 Task: Open Card Sales Funnel Analysis in Board Brand Guidelines to Workspace Email Automation and add a team member Softage.1@softage.net, a label Green, a checklist Retirement Planning, an attachment from Trello, a color Green and finally, add a card description 'Plan and execute company team-building exercise' and a comment 'We should approach this task with a sense of empathy, putting ourselves in the shoes of our stakeholders to understand their perspectives.'. Add a start date 'Jan 01, 1900' with a due date 'Jan 08, 1900'
Action: Mouse moved to (246, 163)
Screenshot: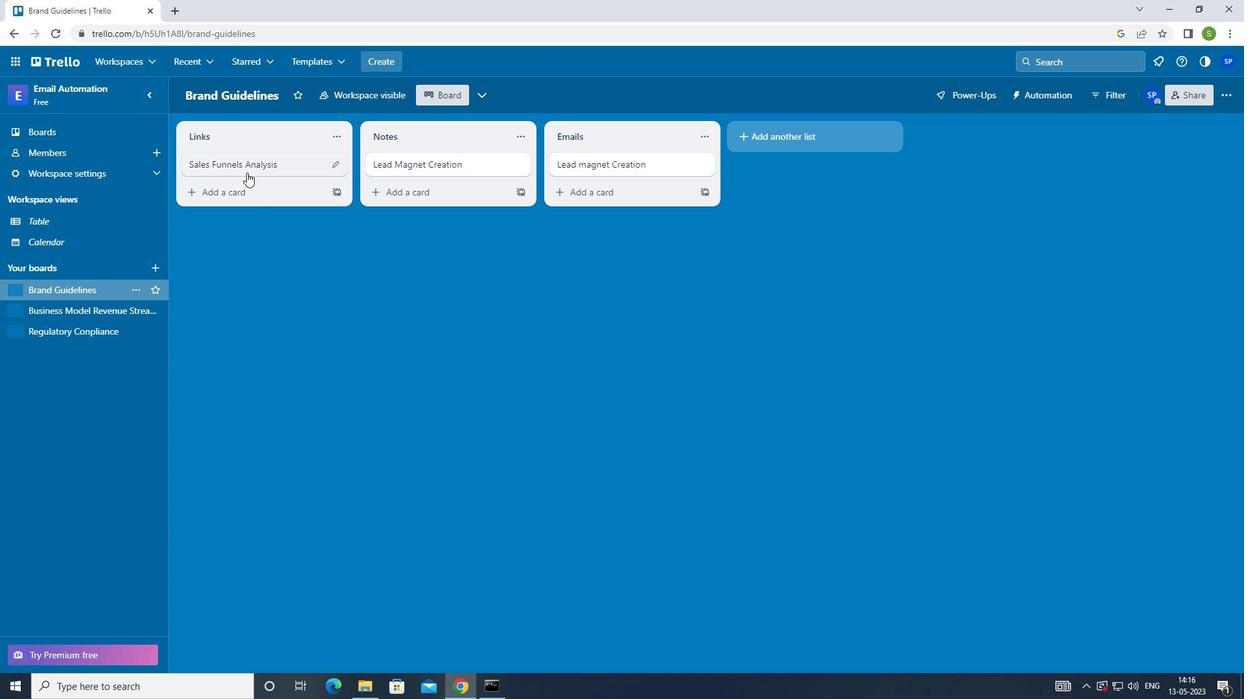 
Action: Mouse pressed left at (246, 163)
Screenshot: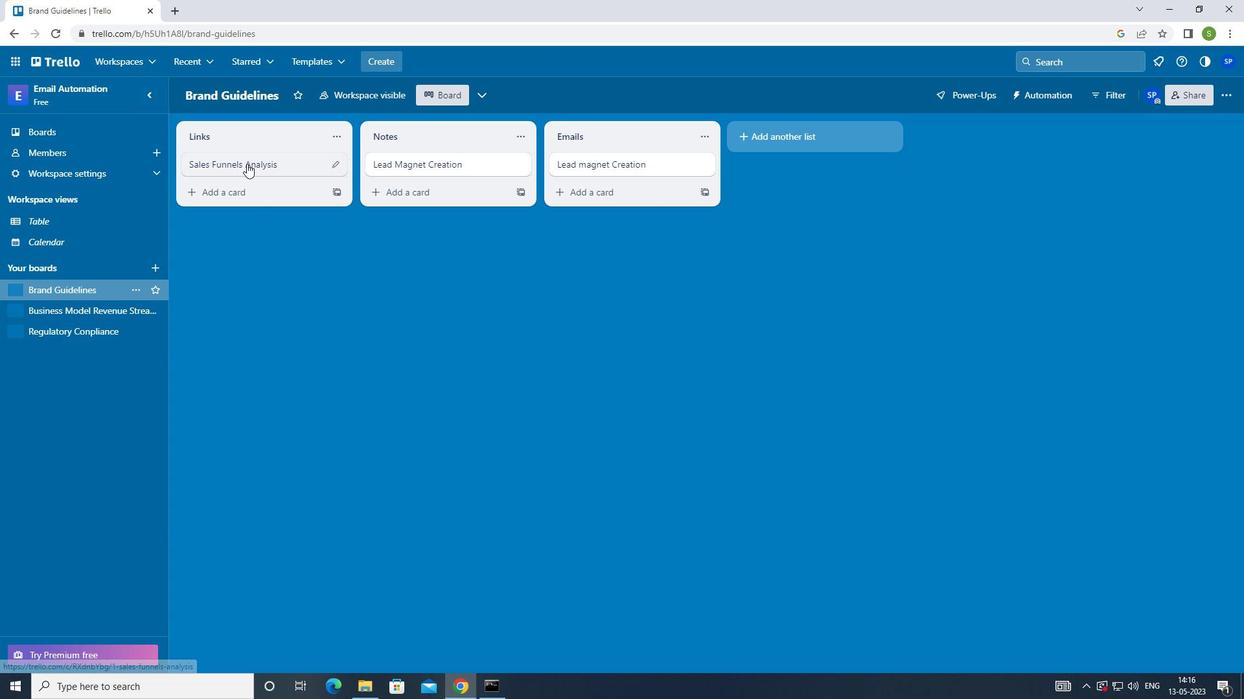 
Action: Mouse moved to (782, 165)
Screenshot: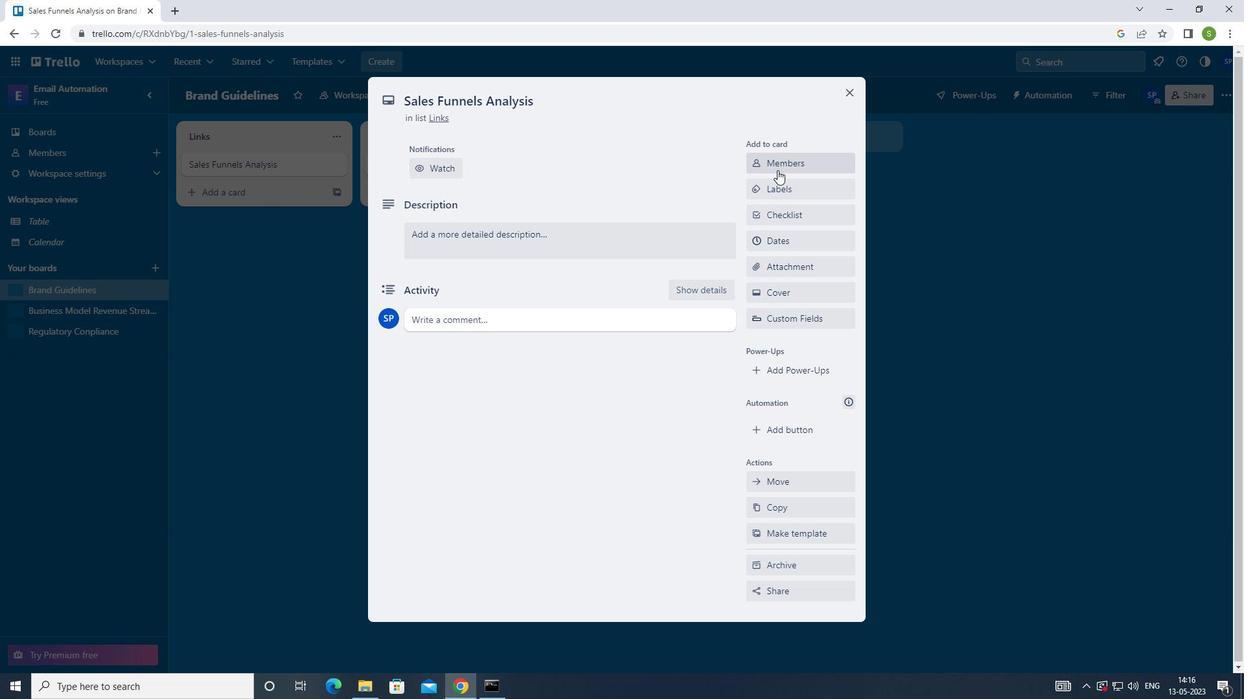 
Action: Mouse pressed left at (782, 165)
Screenshot: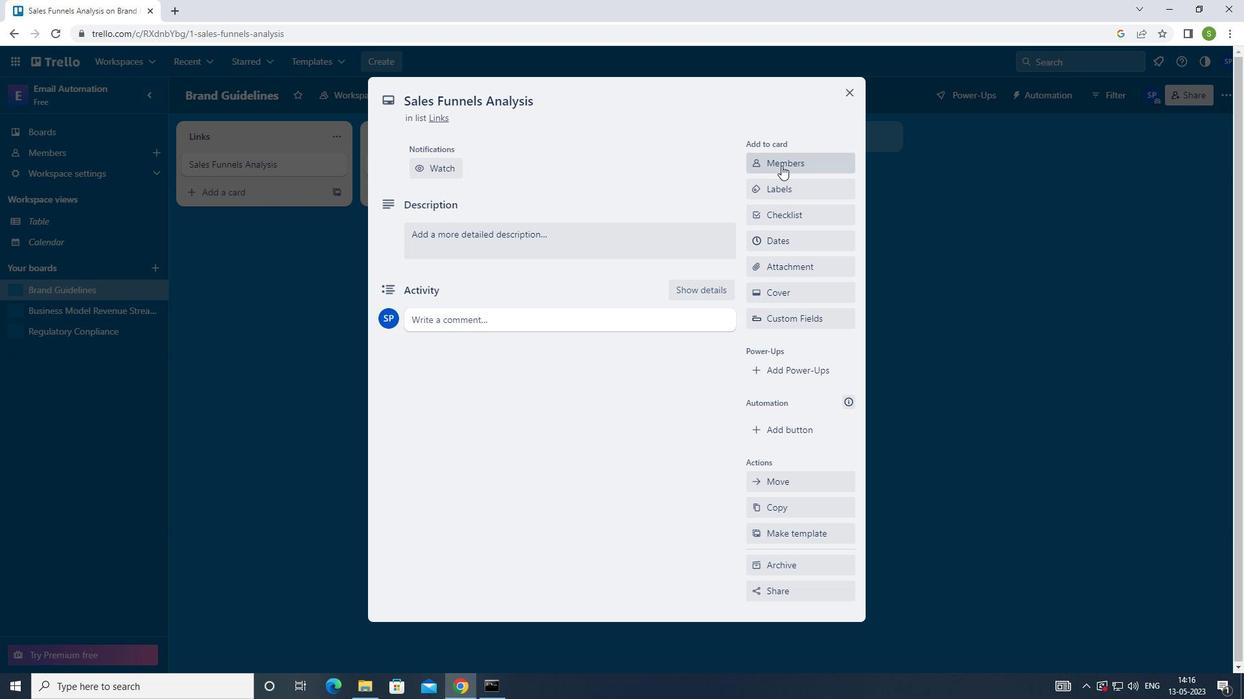 
Action: Mouse moved to (679, 230)
Screenshot: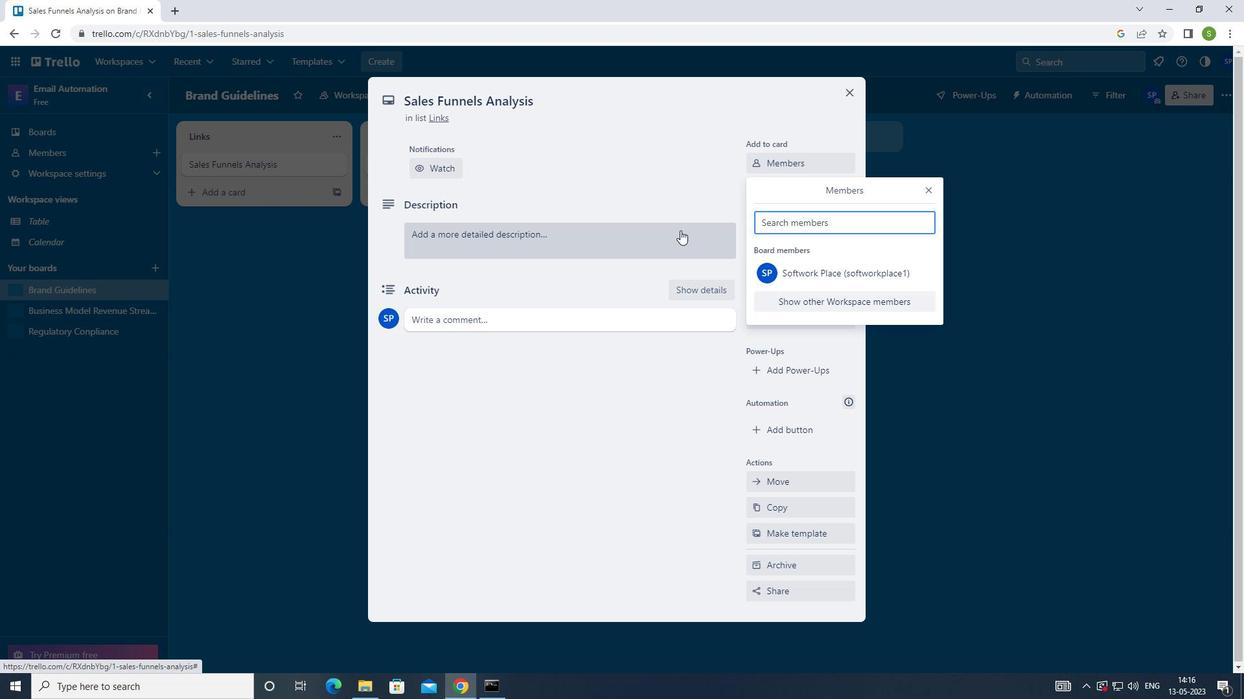 
Action: Key pressed <Key.shift>SOFTAGE.1<Key.shift>@SOFTAGE.NET
Screenshot: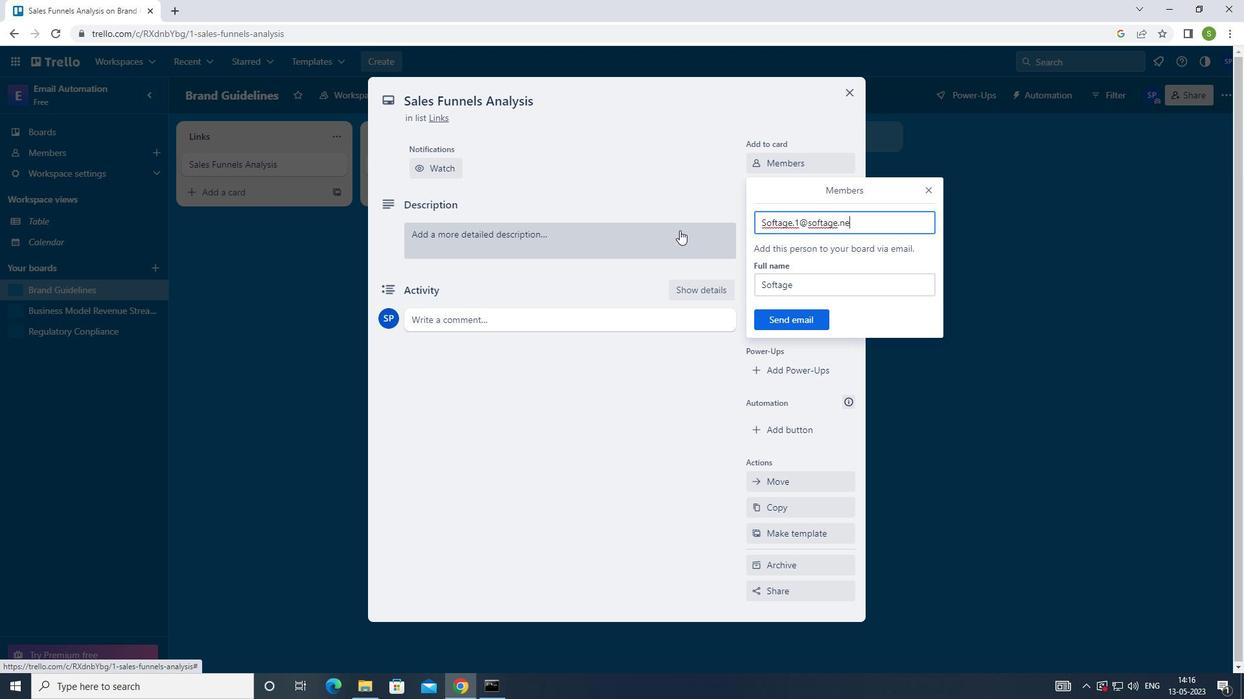 
Action: Mouse moved to (795, 326)
Screenshot: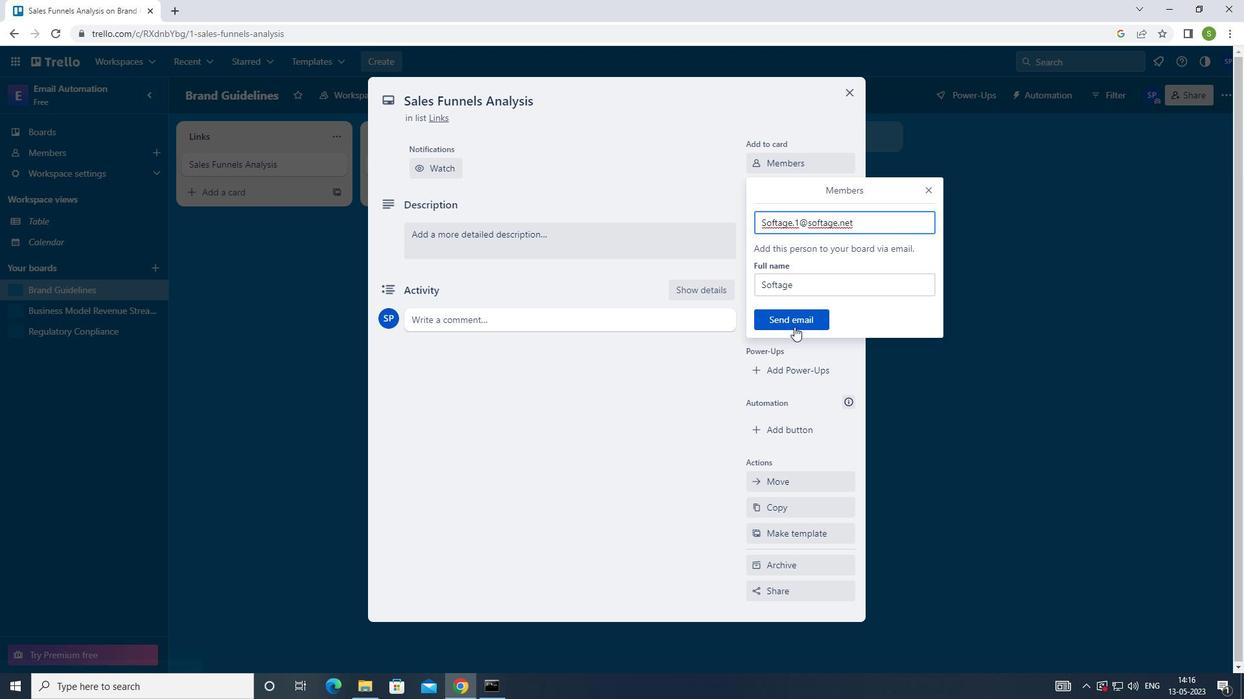 
Action: Mouse pressed left at (795, 326)
Screenshot: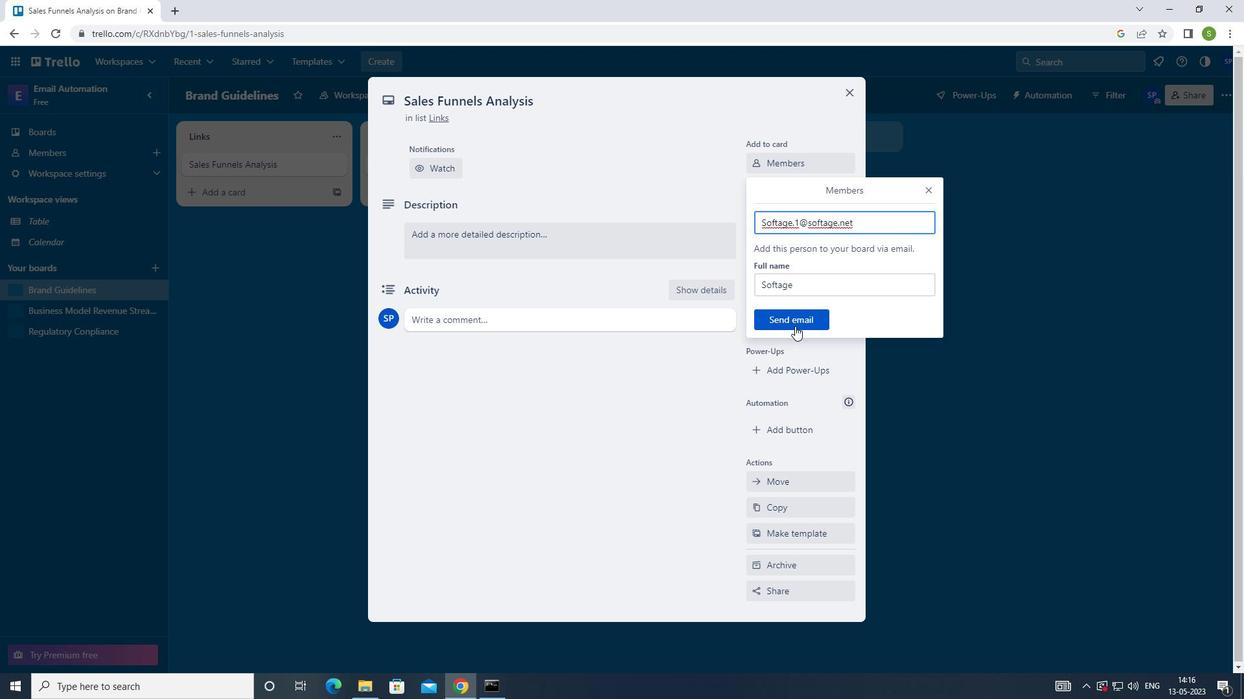 
Action: Mouse moved to (814, 233)
Screenshot: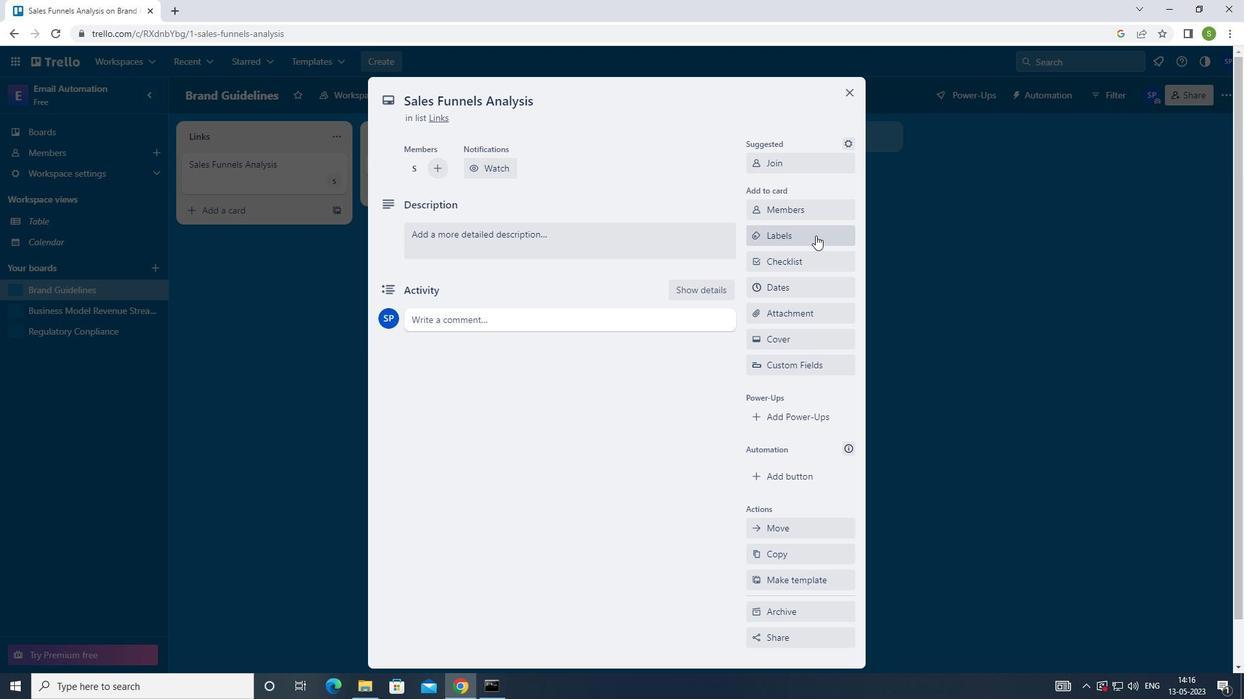 
Action: Mouse pressed left at (814, 233)
Screenshot: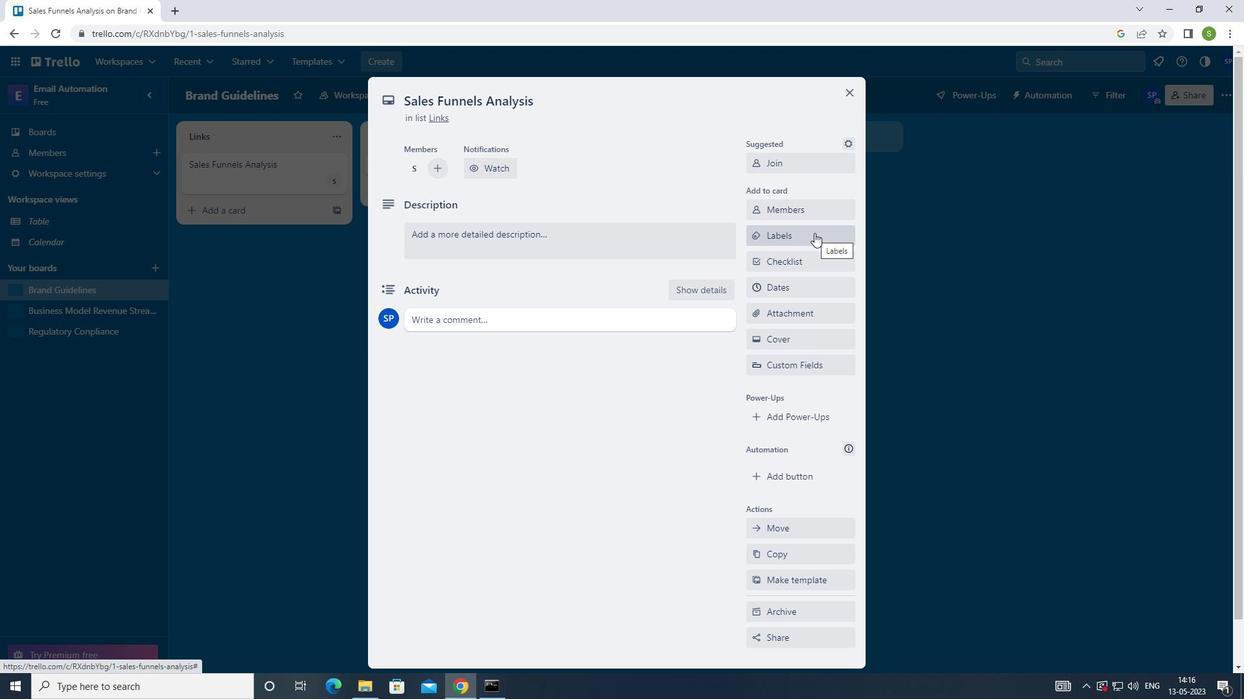 
Action: Mouse moved to (763, 339)
Screenshot: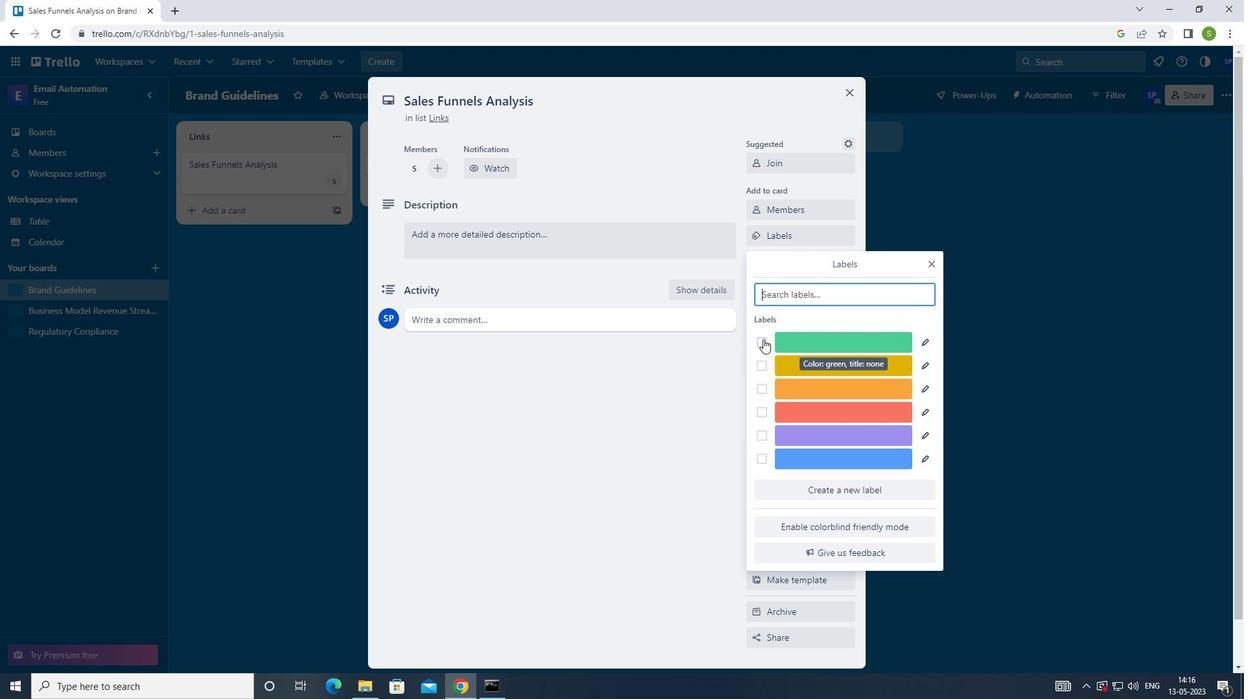 
Action: Mouse pressed left at (763, 339)
Screenshot: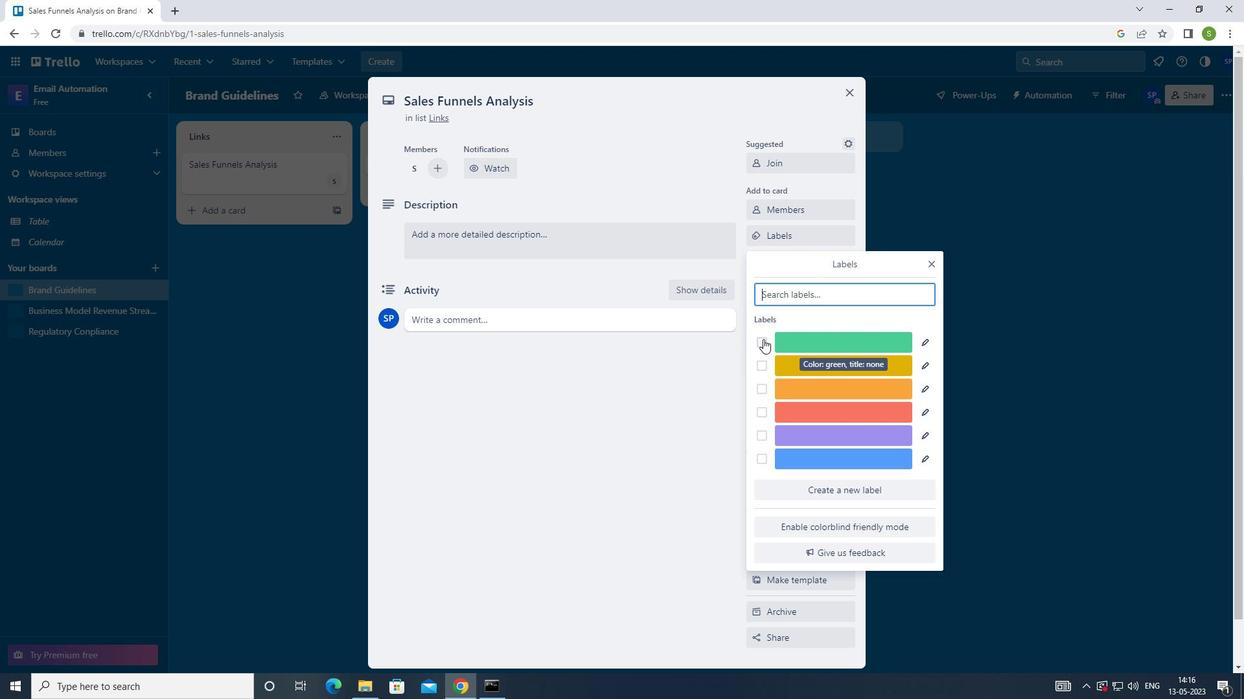 
Action: Mouse moved to (929, 263)
Screenshot: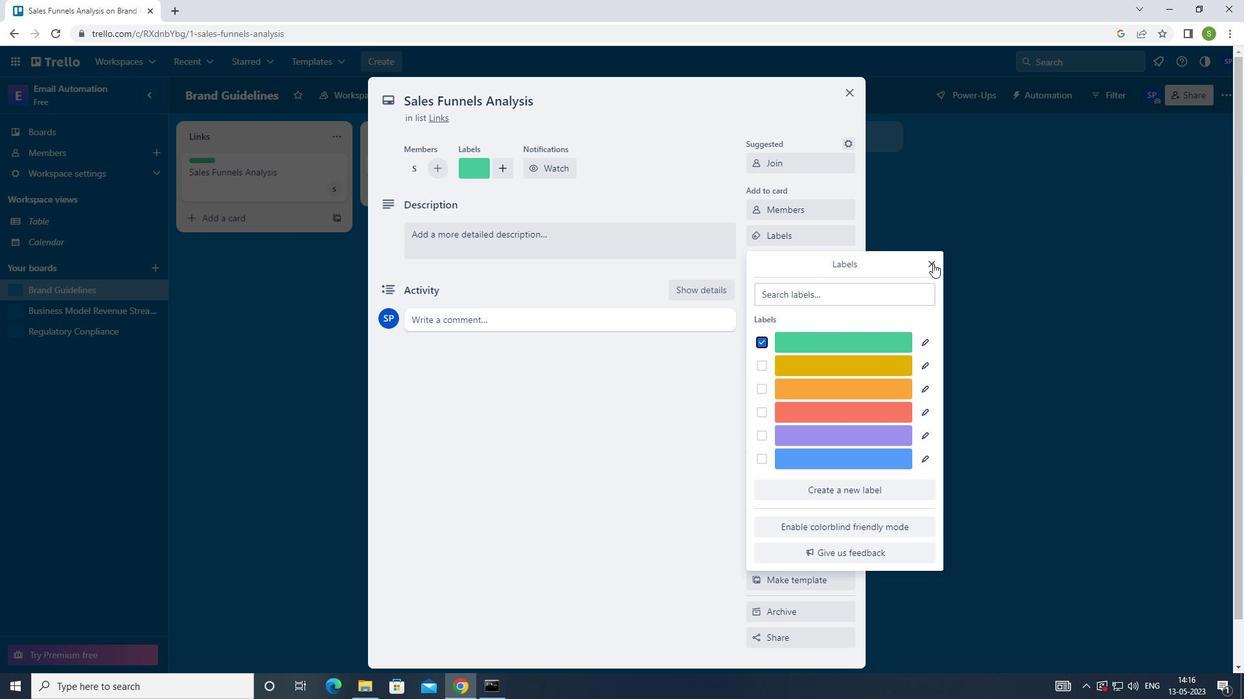 
Action: Mouse pressed left at (929, 263)
Screenshot: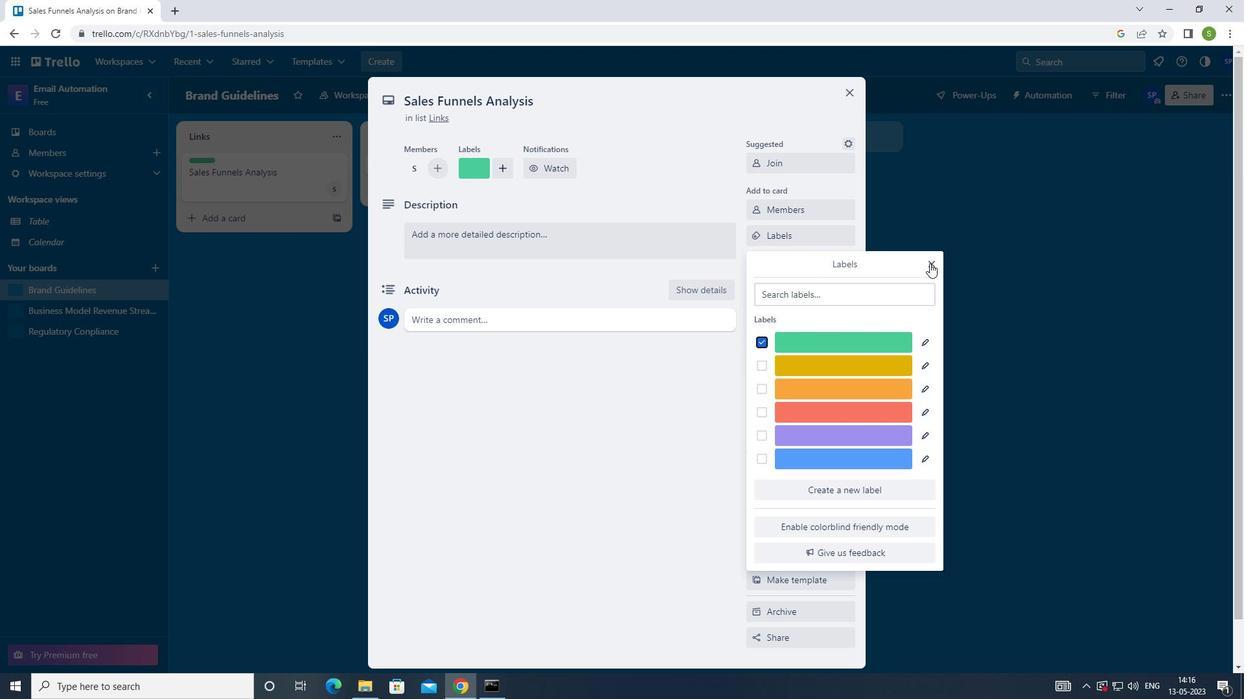 
Action: Mouse moved to (810, 257)
Screenshot: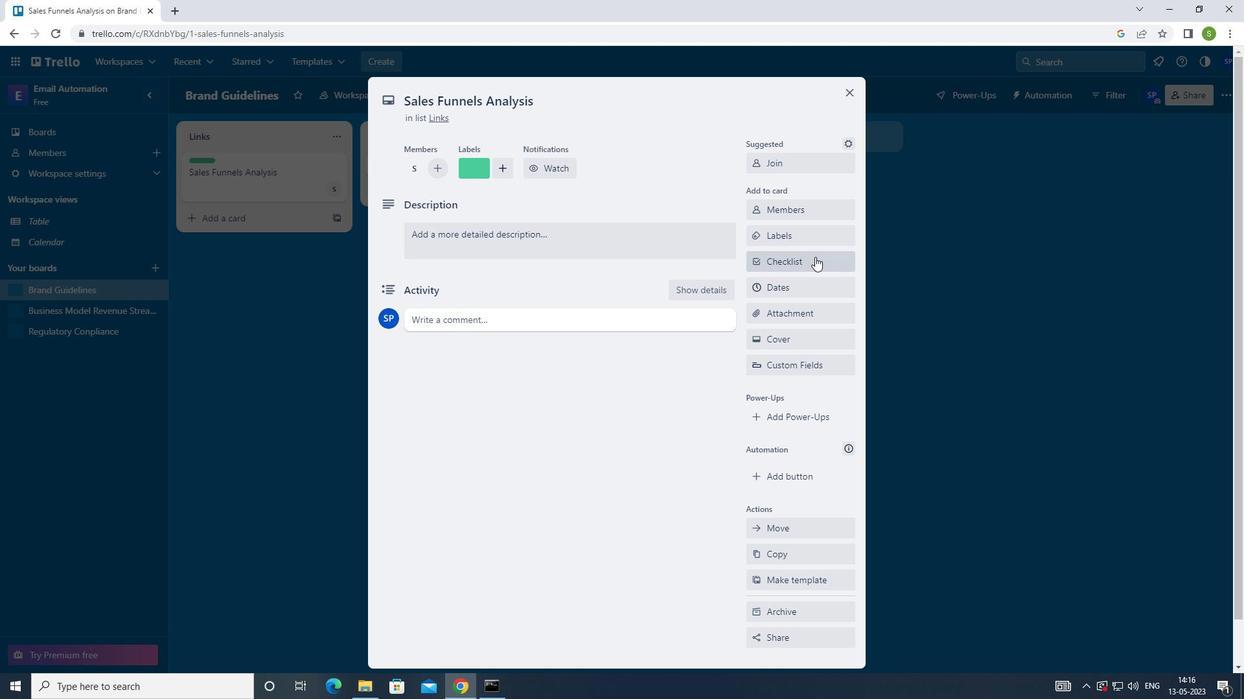 
Action: Mouse pressed left at (810, 257)
Screenshot: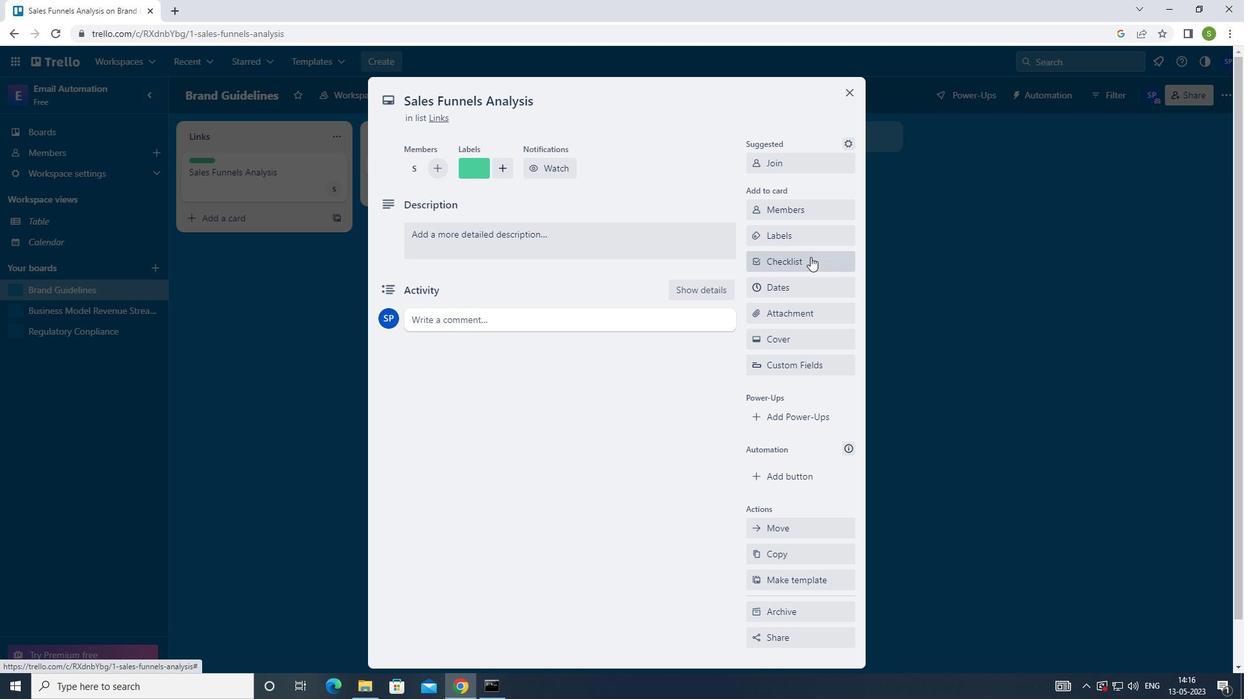 
Action: Mouse moved to (811, 261)
Screenshot: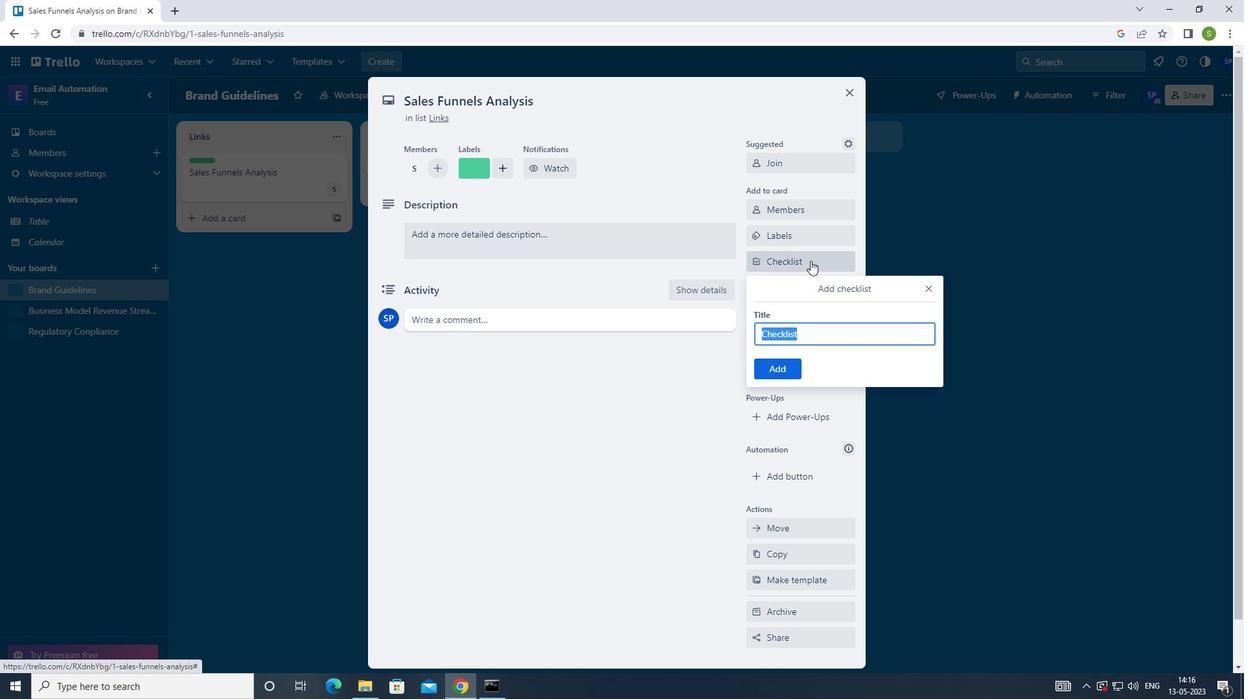 
Action: Key pressed <Key.shift>RETIREMENT<Key.space><Key.shift_r>PLANNING
Screenshot: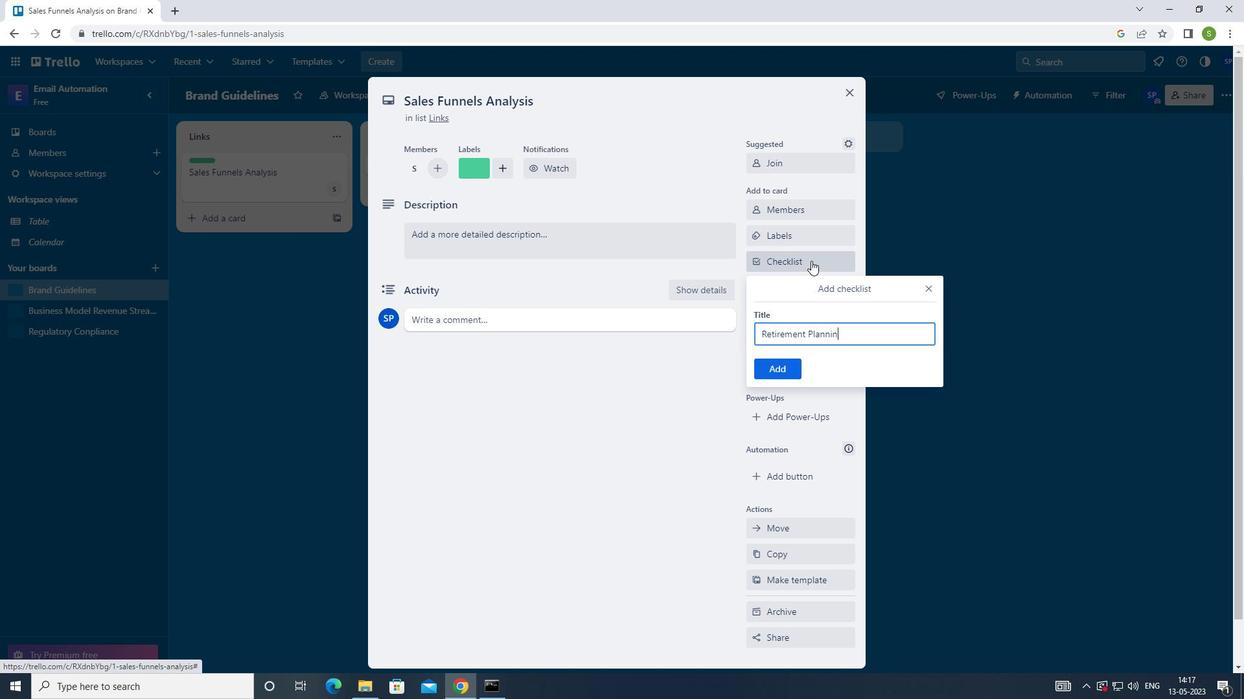 
Action: Mouse moved to (774, 364)
Screenshot: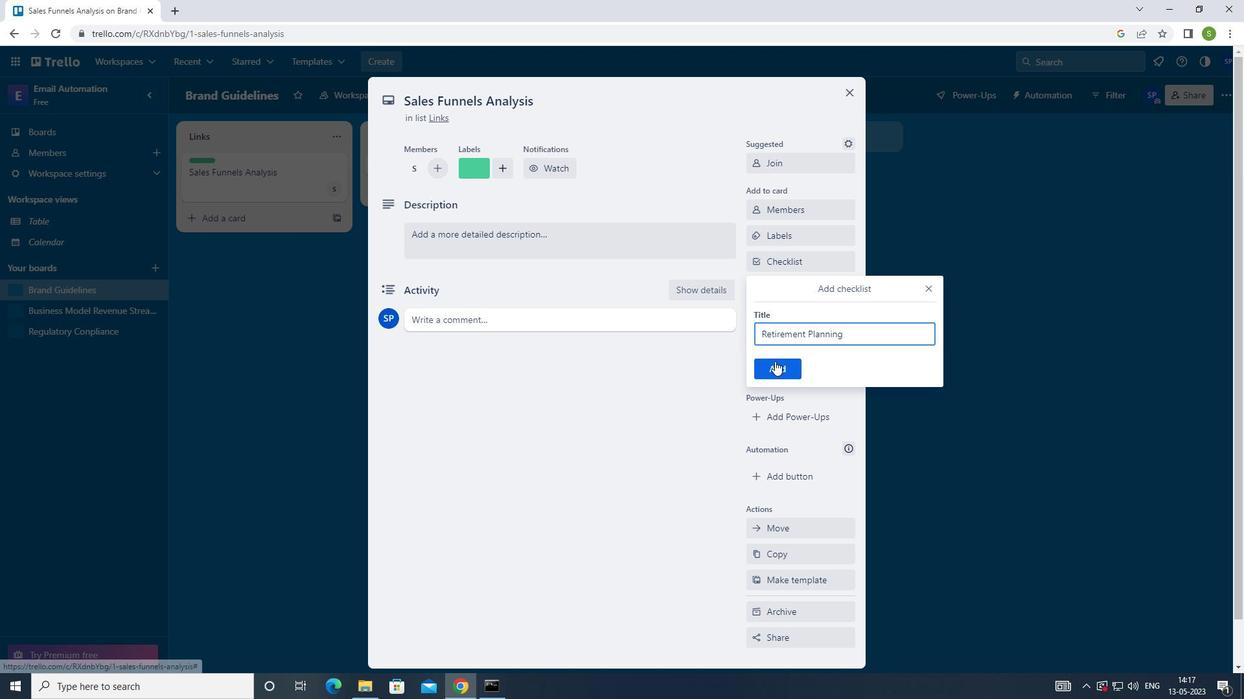 
Action: Mouse pressed left at (774, 364)
Screenshot: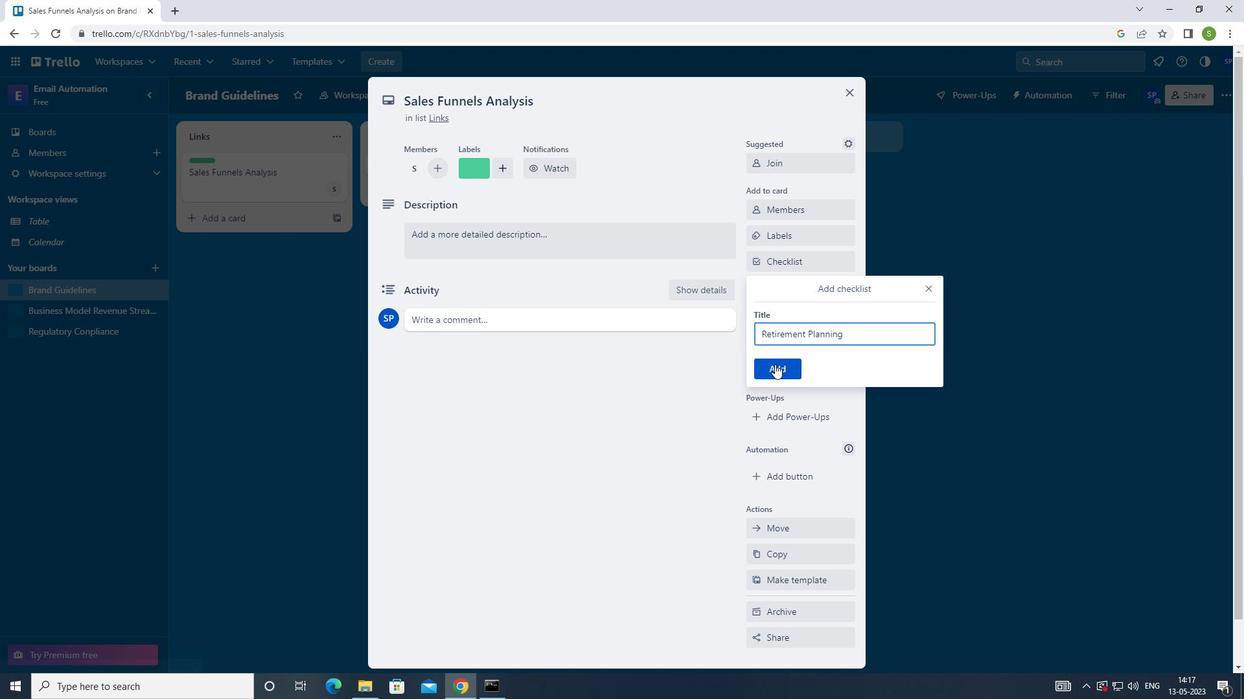 
Action: Mouse moved to (800, 311)
Screenshot: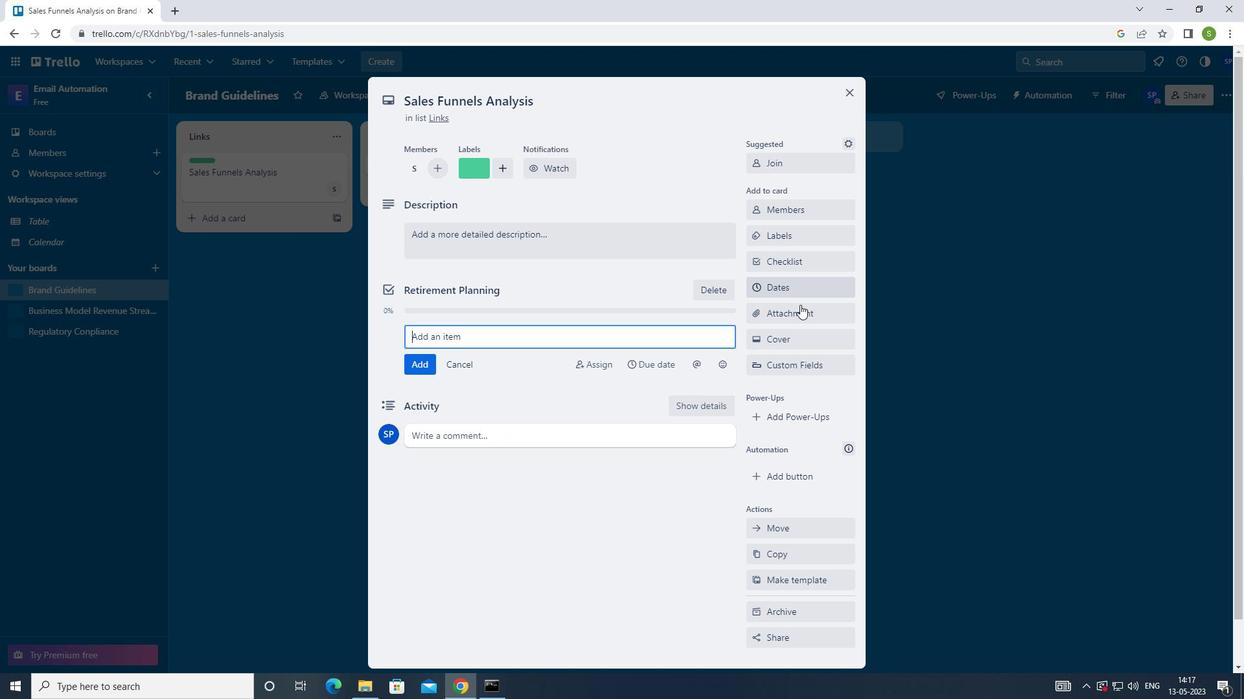 
Action: Mouse pressed left at (800, 311)
Screenshot: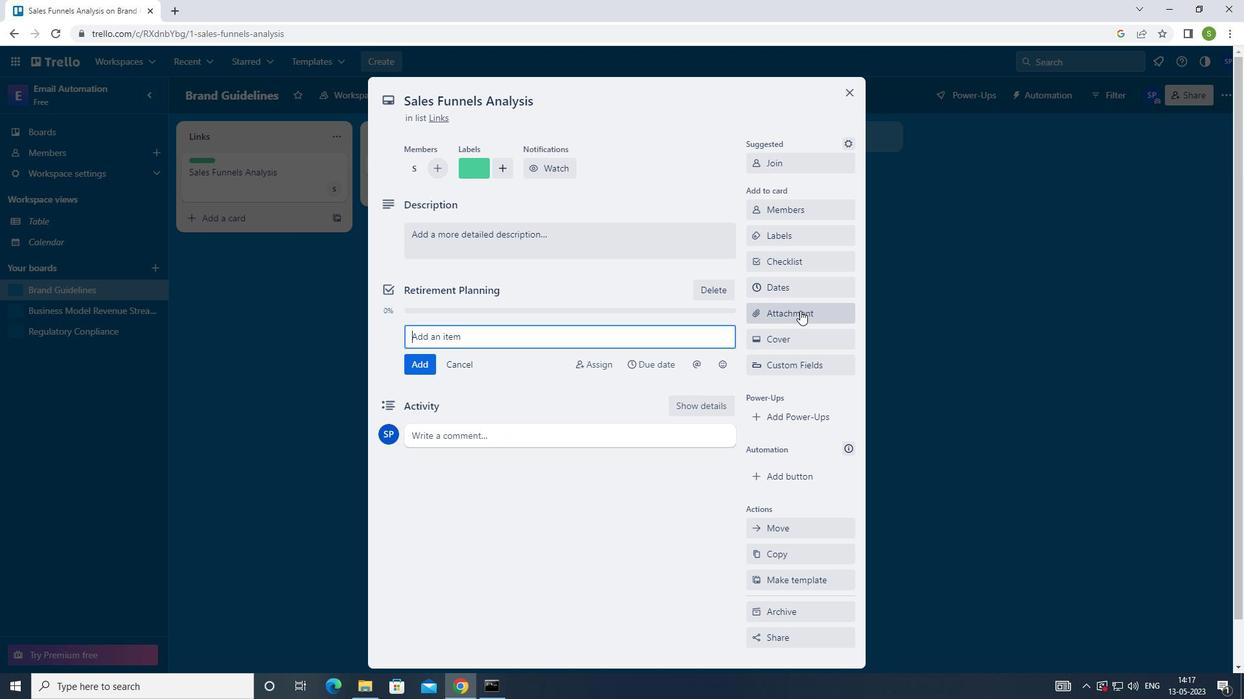 
Action: Mouse moved to (793, 388)
Screenshot: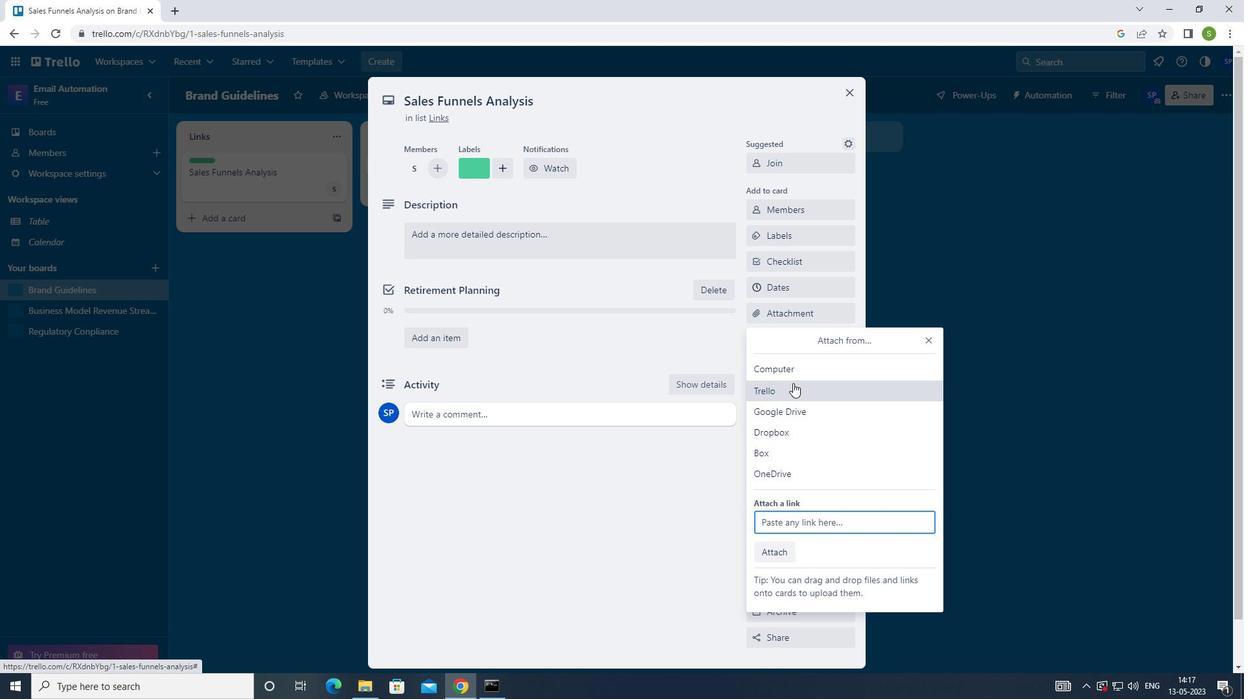 
Action: Mouse pressed left at (793, 388)
Screenshot: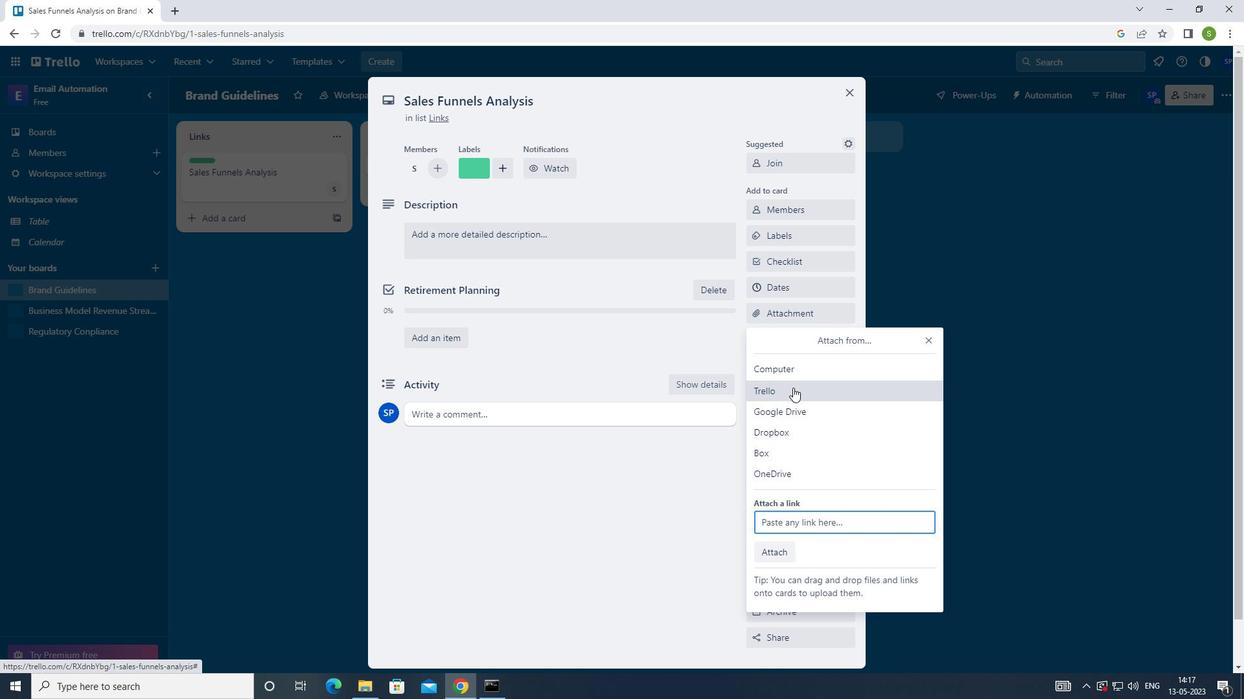 
Action: Mouse moved to (782, 269)
Screenshot: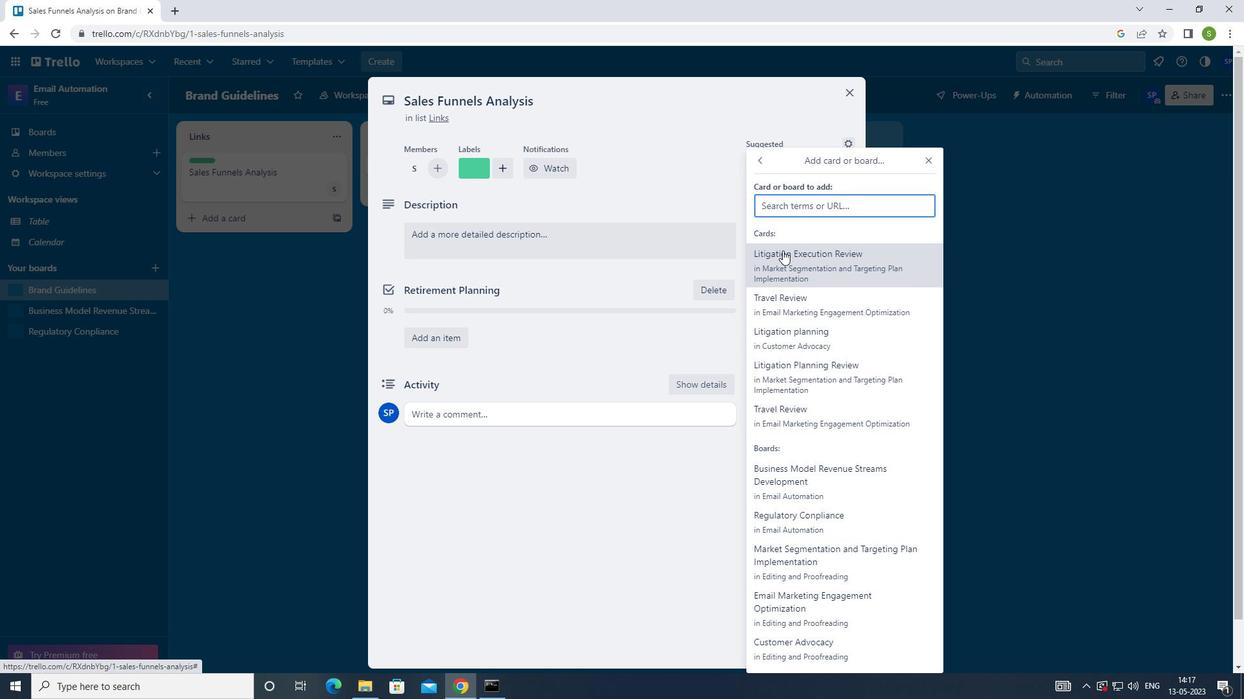
Action: Mouse pressed left at (782, 269)
Screenshot: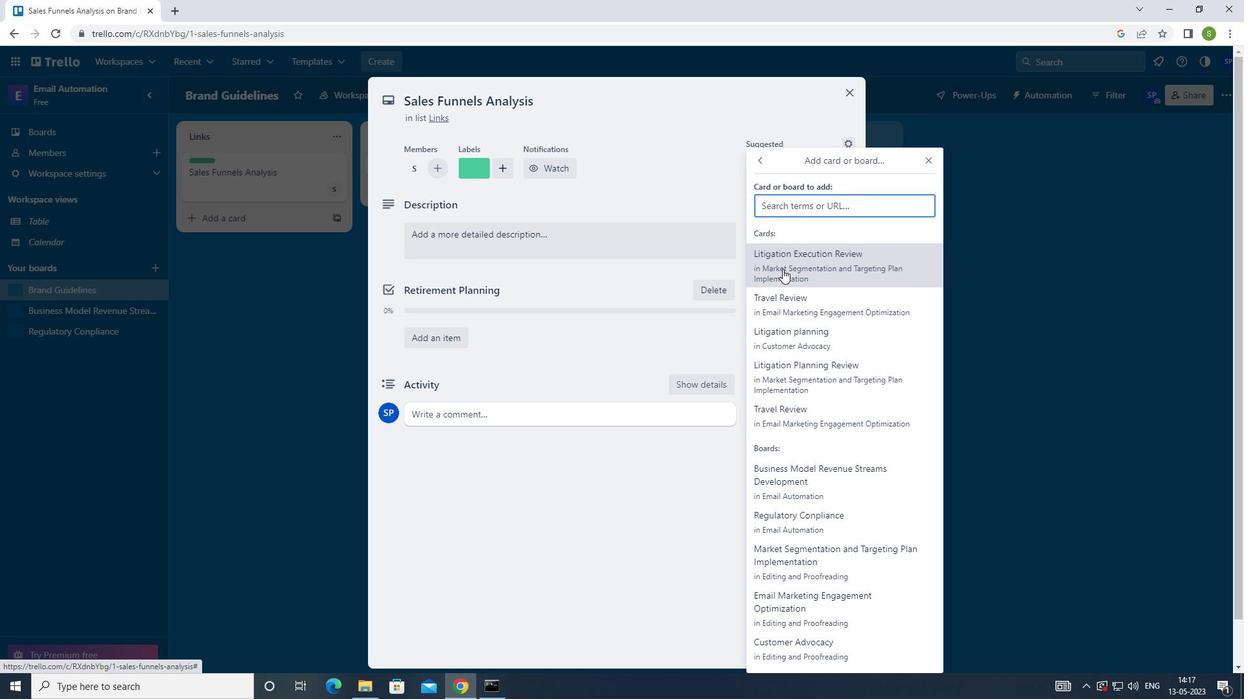 
Action: Mouse moved to (787, 339)
Screenshot: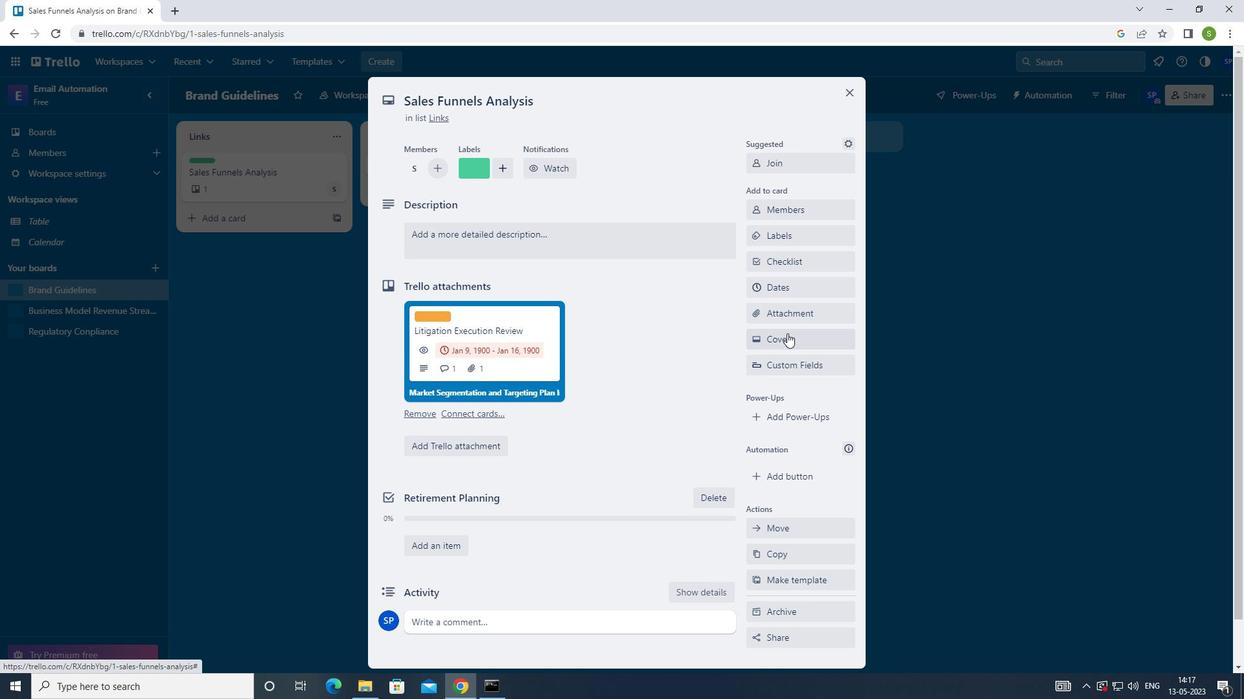 
Action: Mouse pressed left at (787, 339)
Screenshot: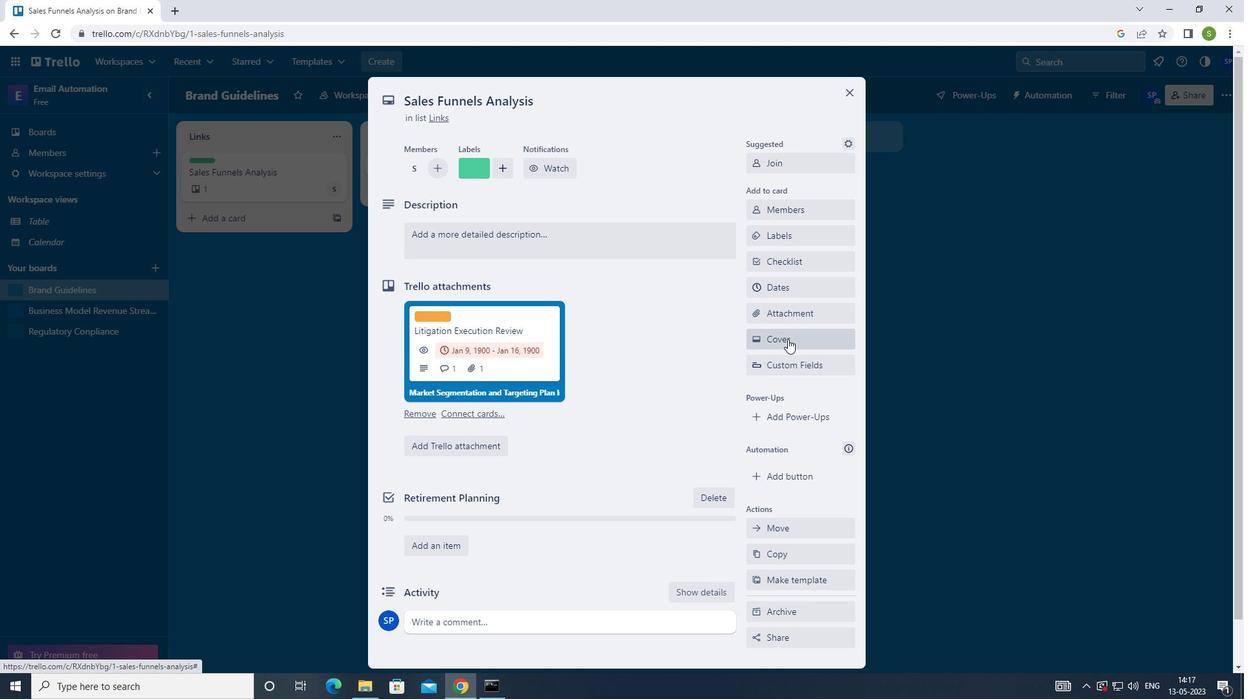 
Action: Mouse moved to (780, 415)
Screenshot: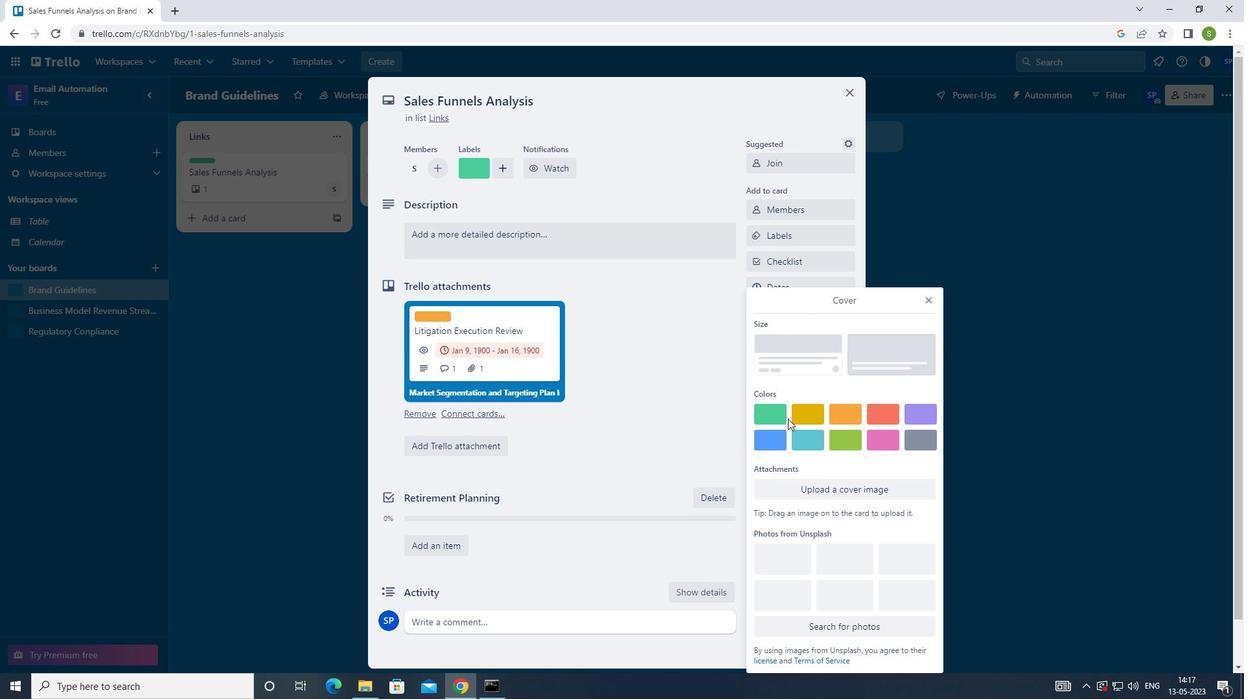 
Action: Mouse pressed left at (780, 415)
Screenshot: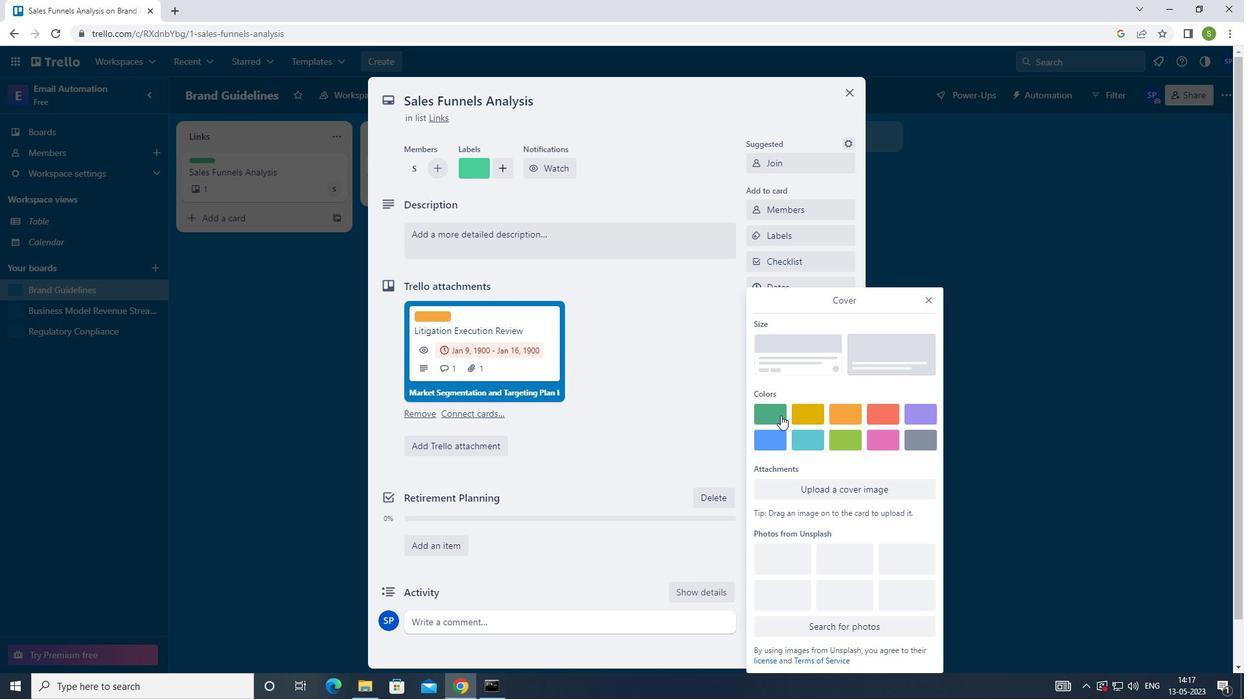 
Action: Mouse moved to (929, 278)
Screenshot: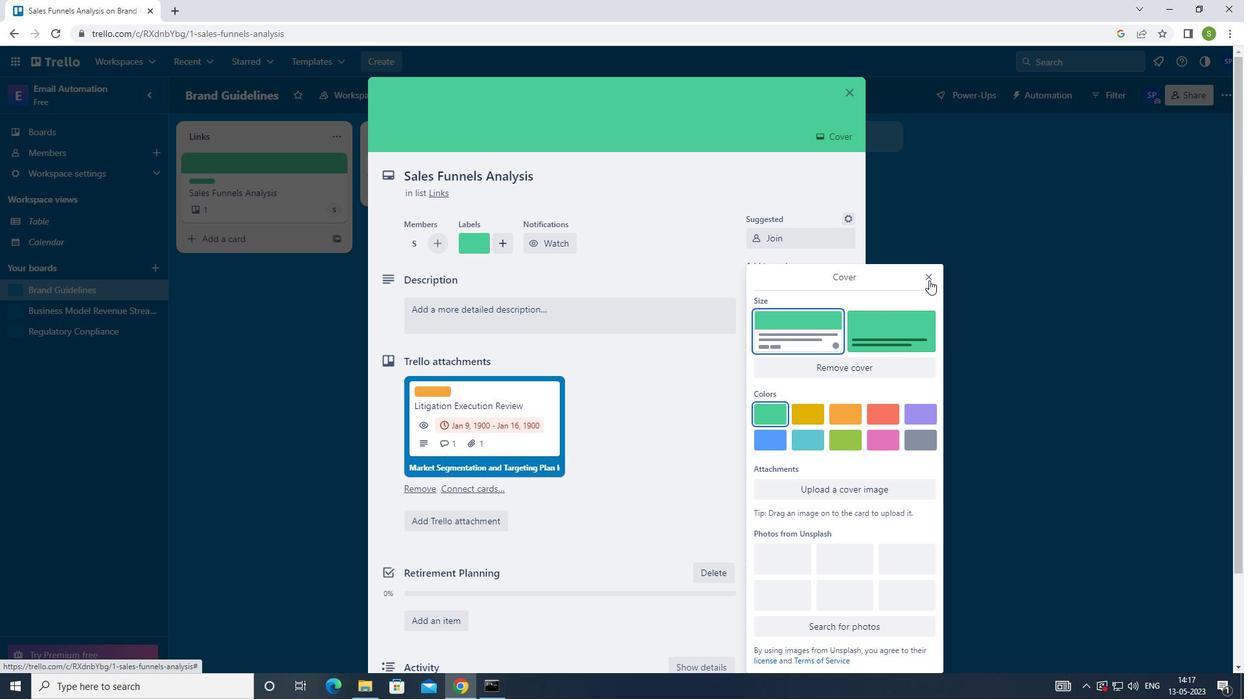 
Action: Mouse pressed left at (929, 278)
Screenshot: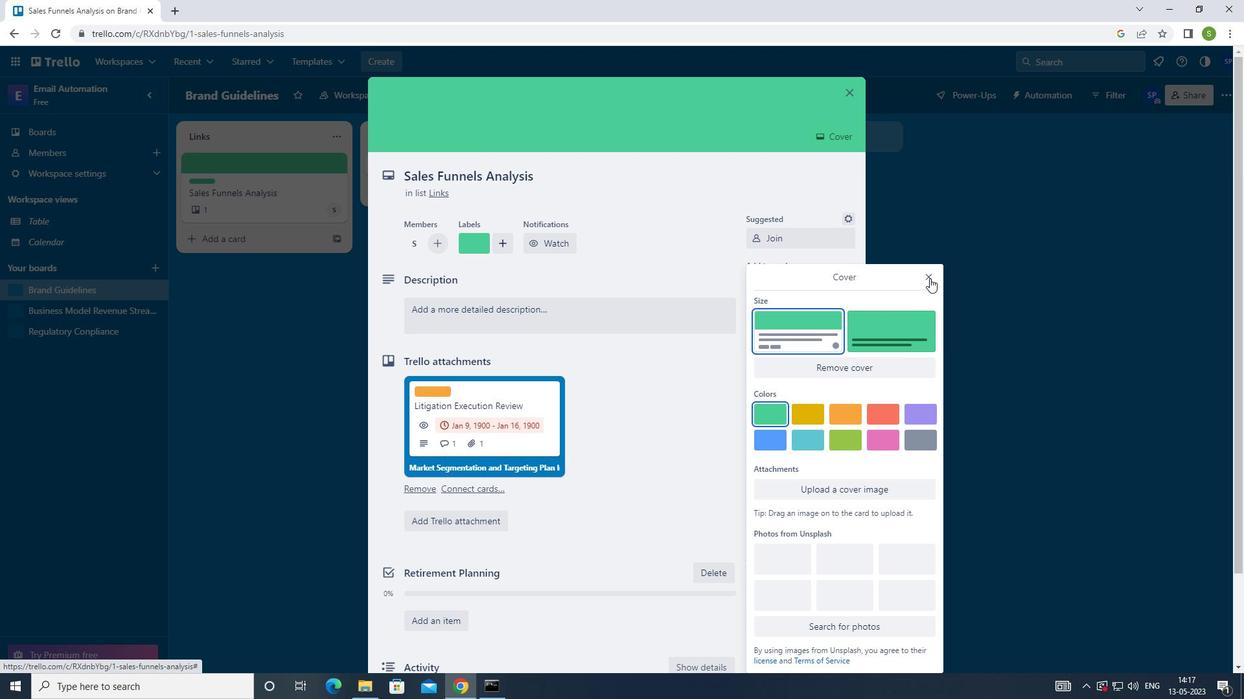 
Action: Mouse moved to (656, 314)
Screenshot: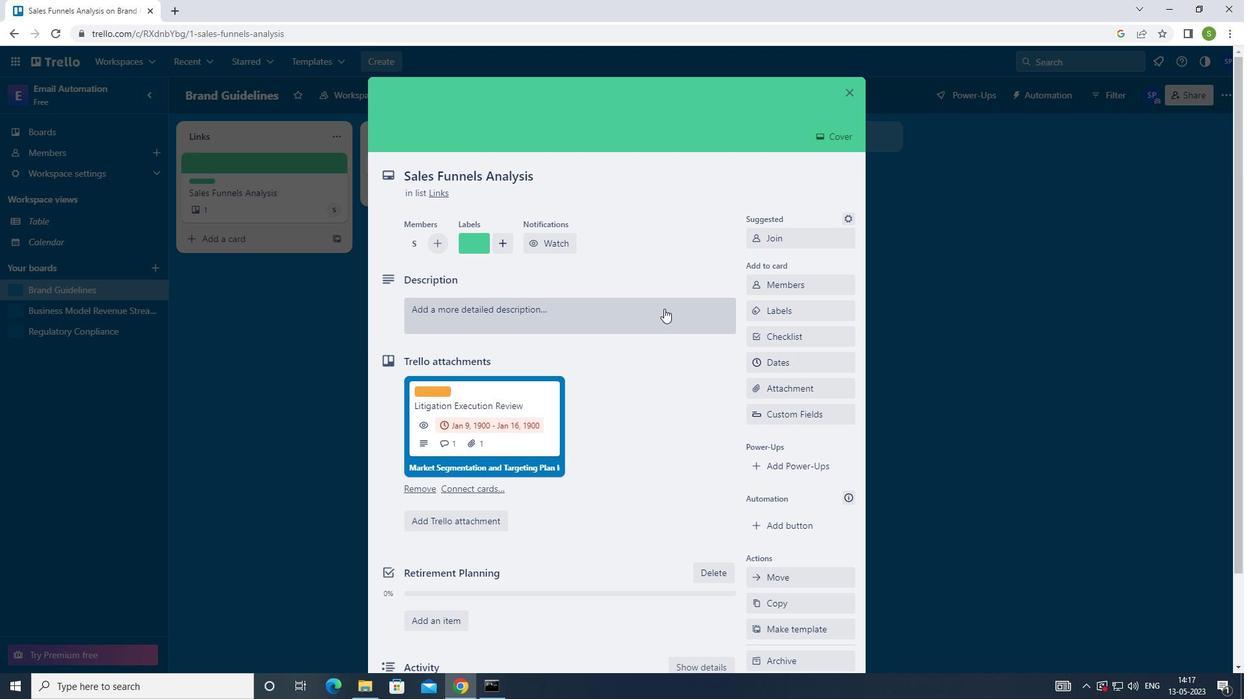 
Action: Mouse pressed left at (656, 314)
Screenshot: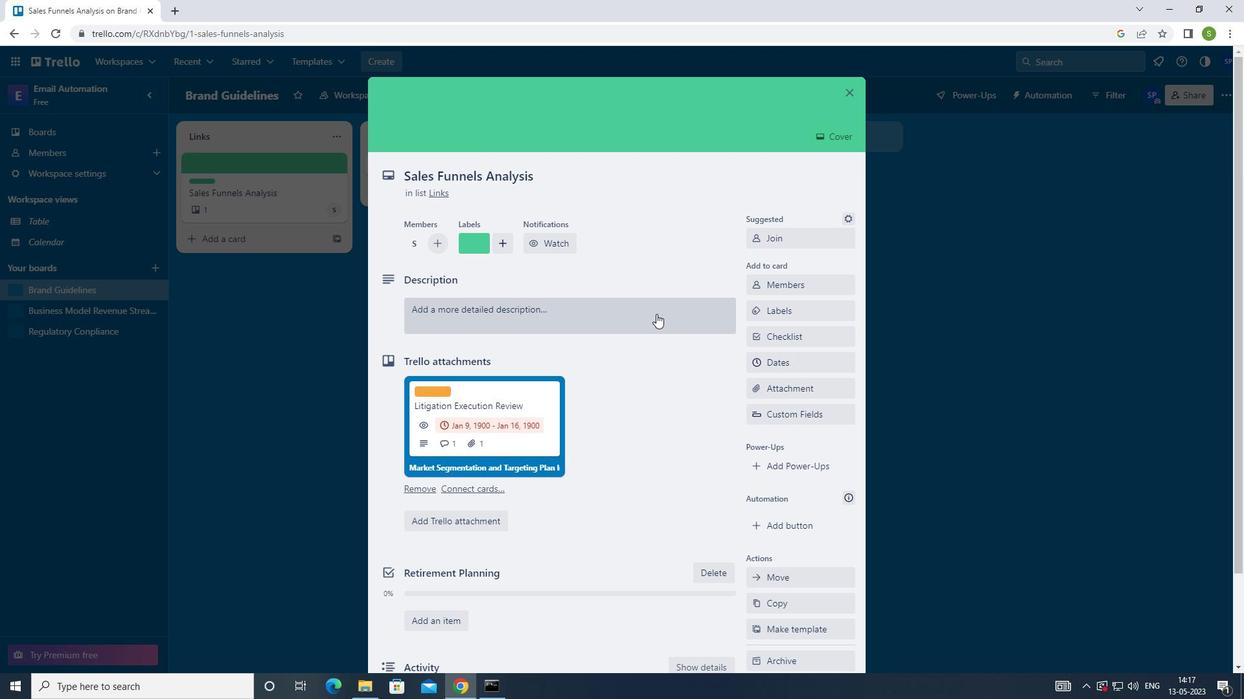 
Action: Mouse moved to (662, 314)
Screenshot: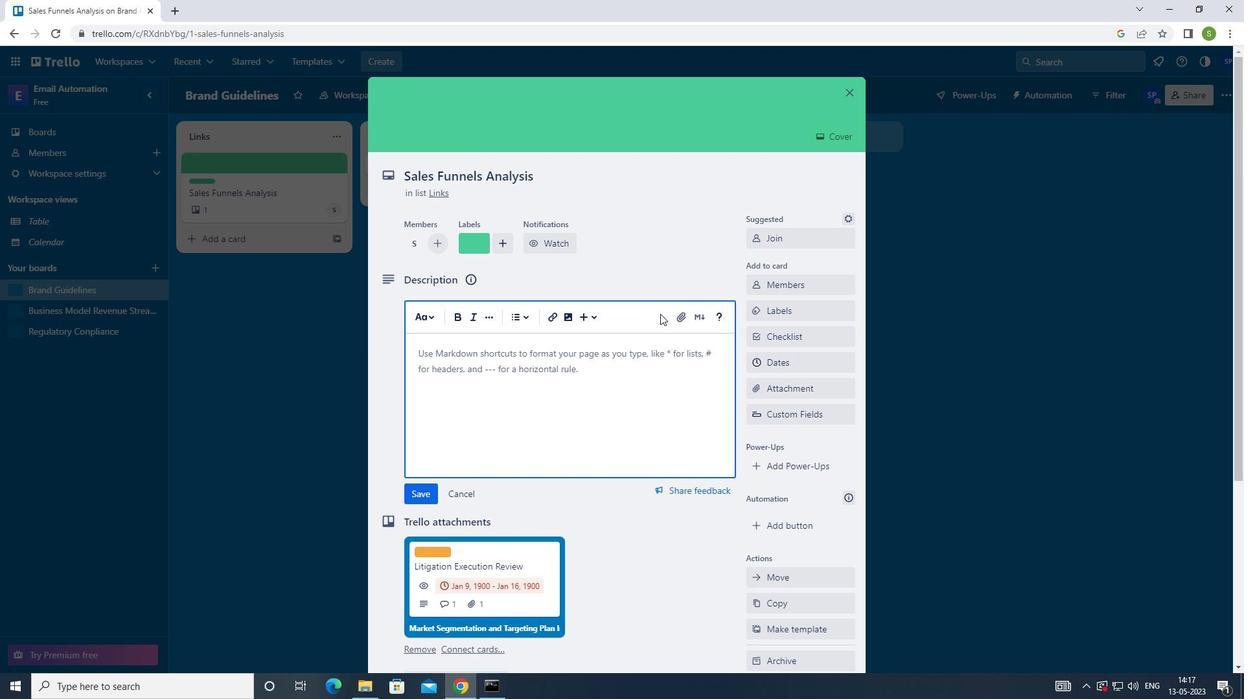 
Action: Key pressed <Key.shift>PLAN<Key.space>AND<Key.space>EXECUTE<Key.space>COMPANY<Key.space>TEAM-BUILDING<Key.space>EXERCISE.
Screenshot: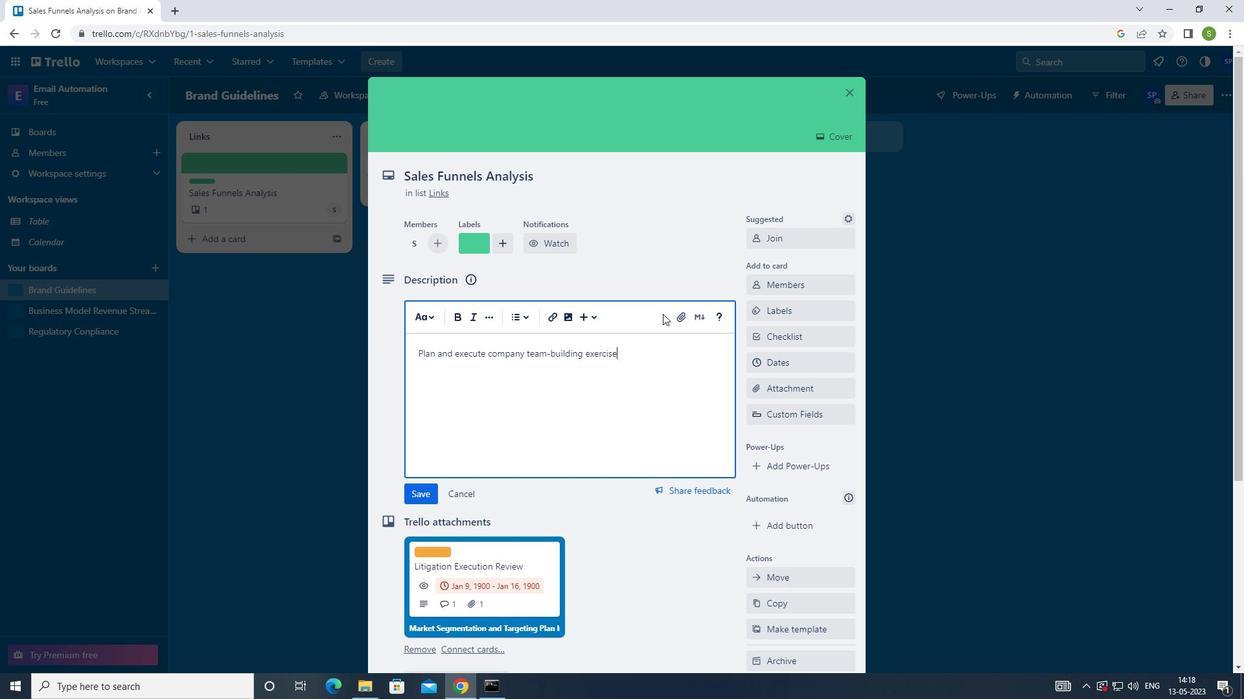 
Action: Mouse moved to (430, 495)
Screenshot: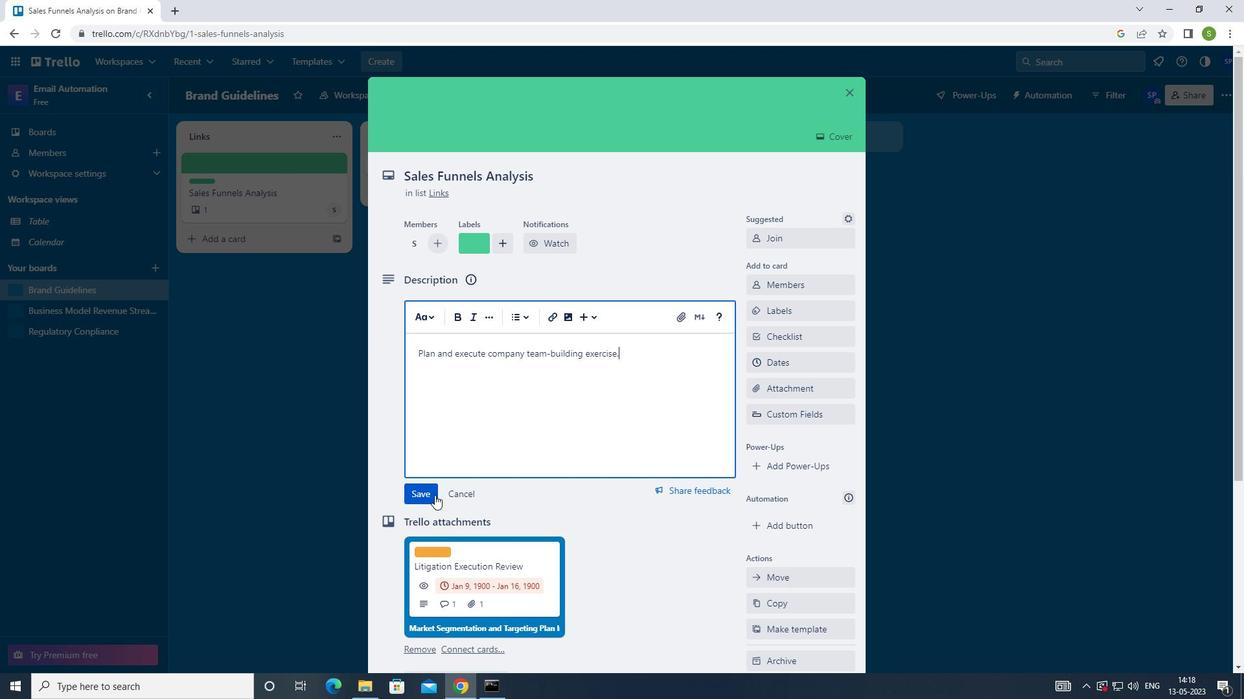 
Action: Mouse pressed left at (430, 495)
Screenshot: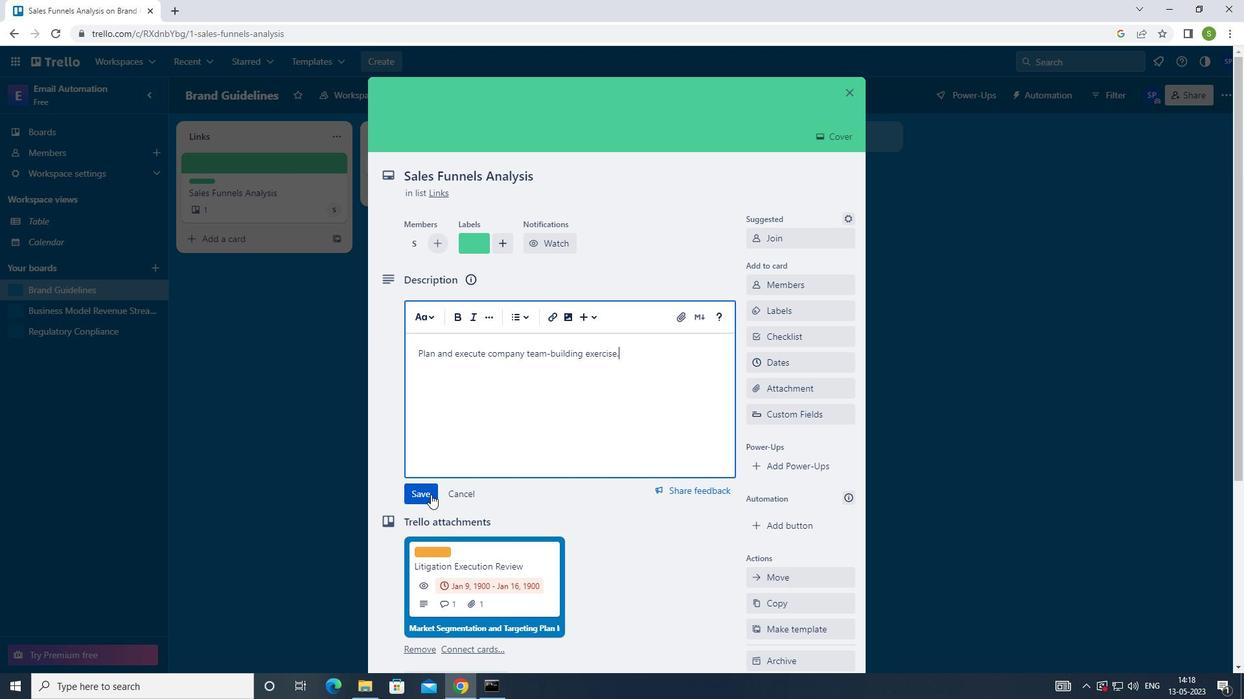 
Action: Mouse moved to (558, 440)
Screenshot: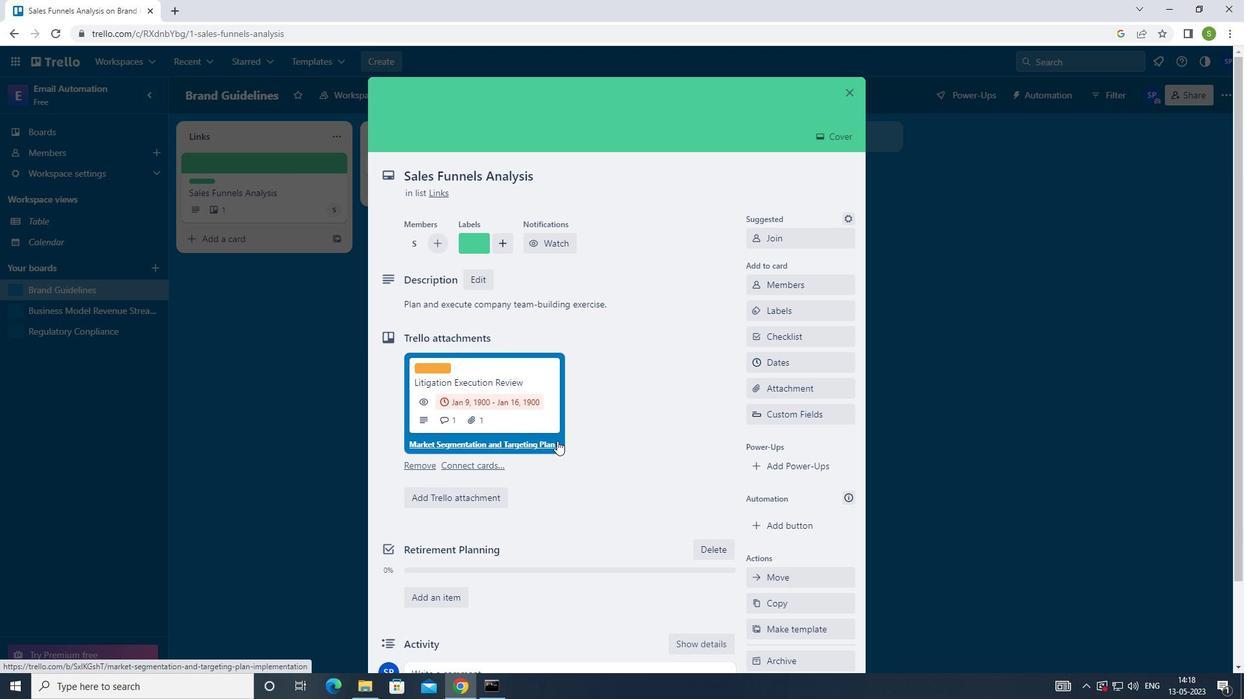 
Action: Mouse scrolled (558, 439) with delta (0, 0)
Screenshot: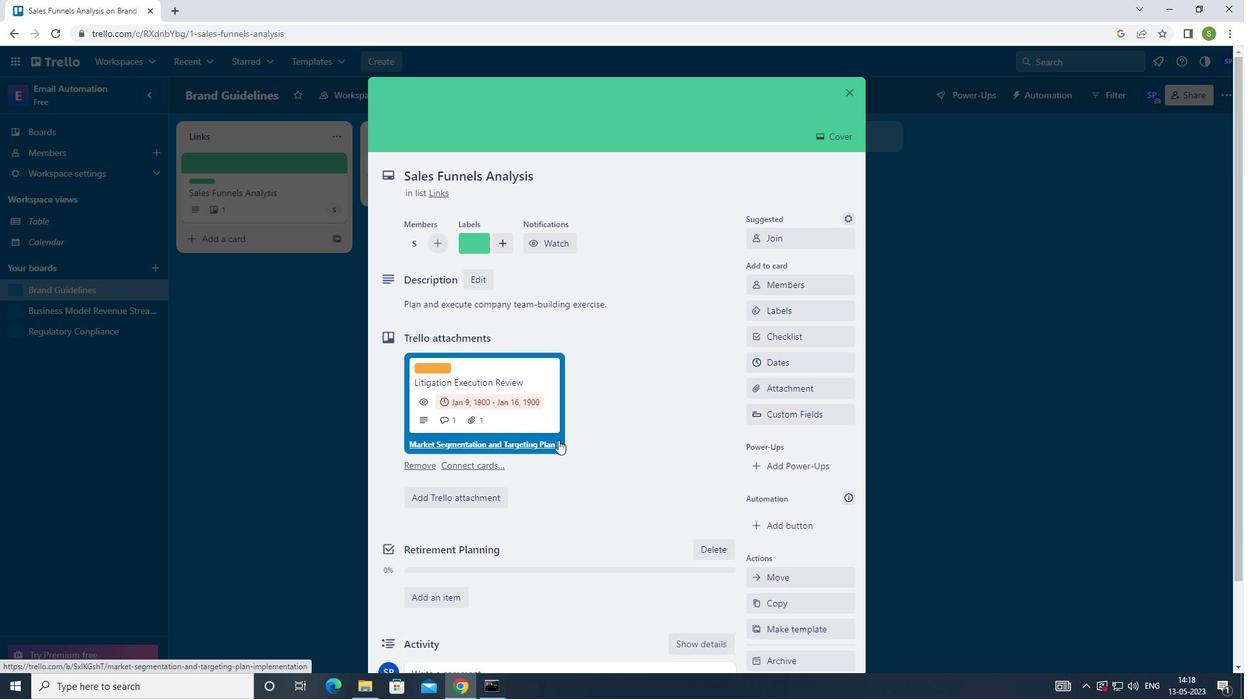 
Action: Mouse scrolled (558, 439) with delta (0, 0)
Screenshot: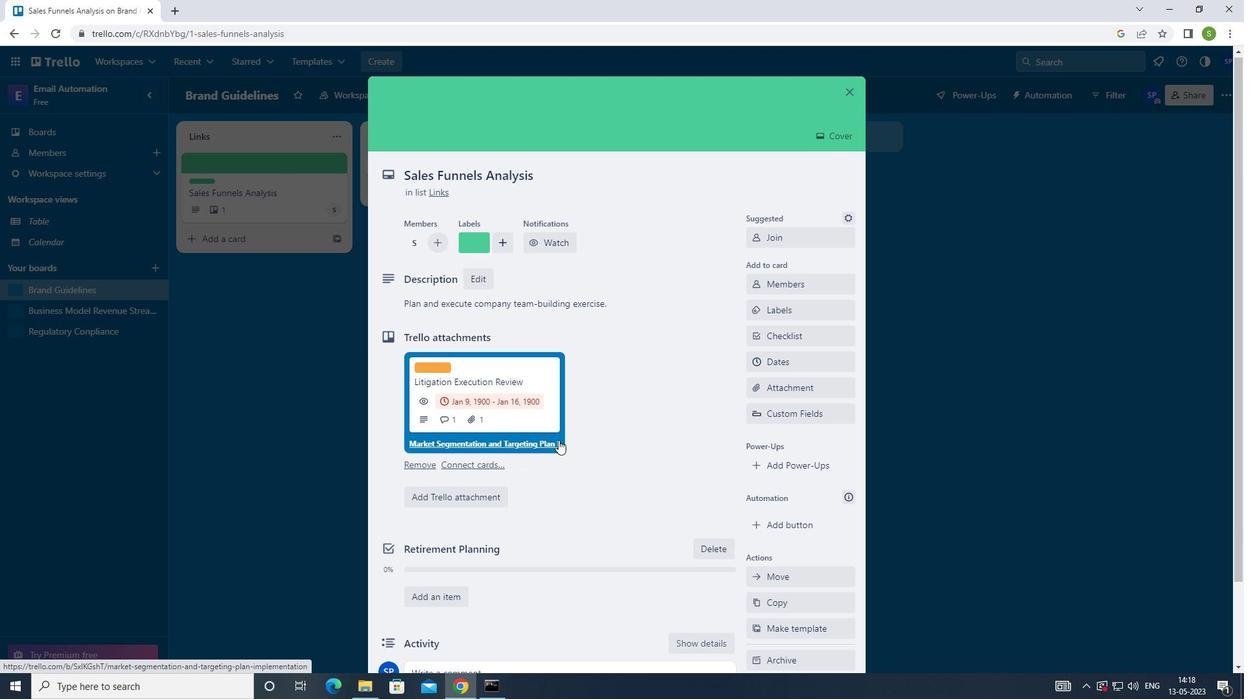 
Action: Mouse moved to (460, 574)
Screenshot: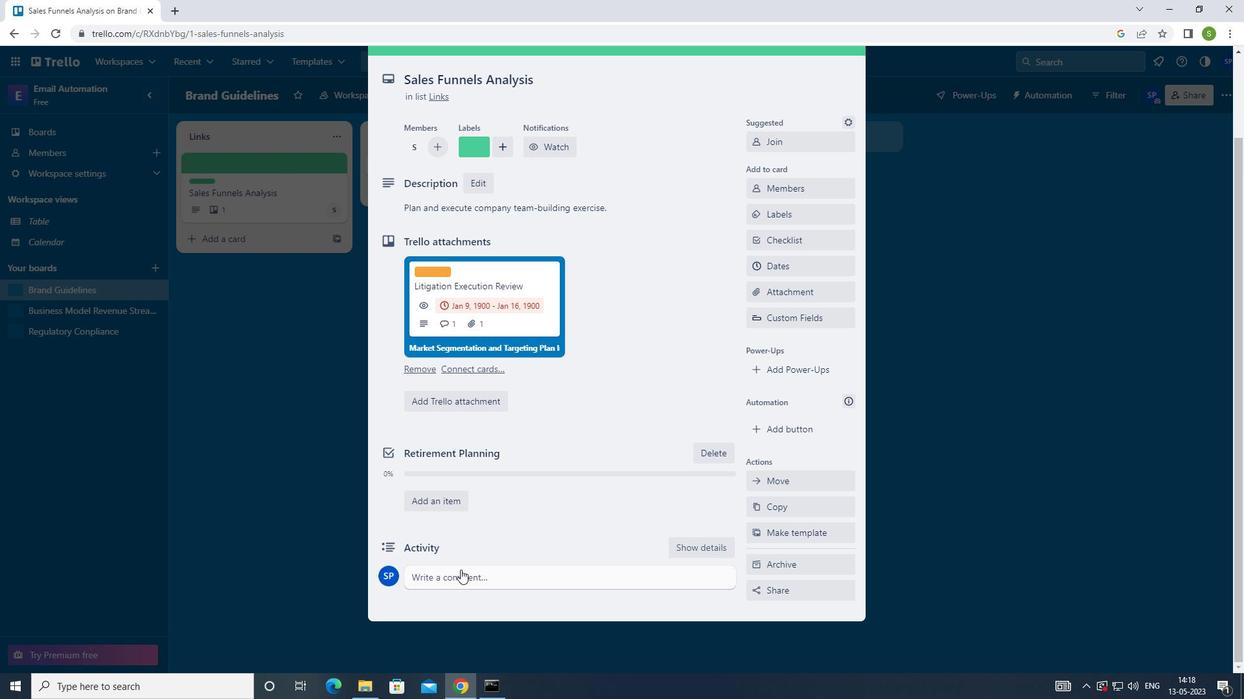 
Action: Mouse pressed left at (460, 574)
Screenshot: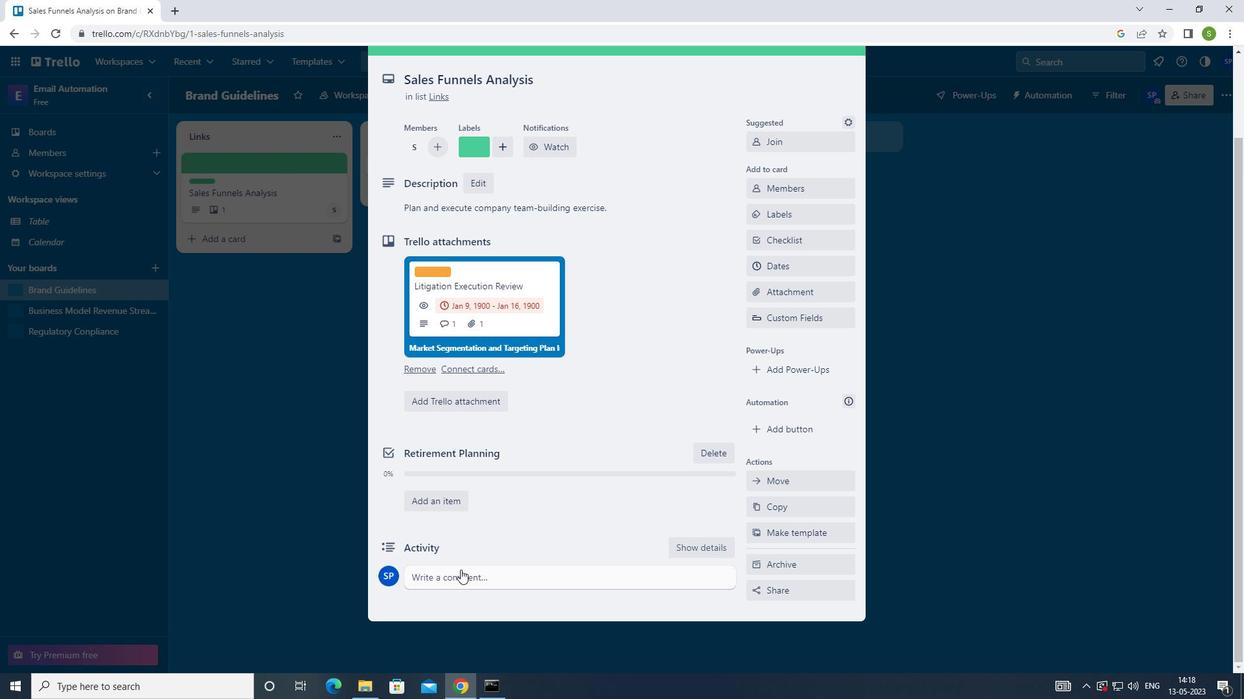 
Action: Mouse moved to (543, 438)
Screenshot: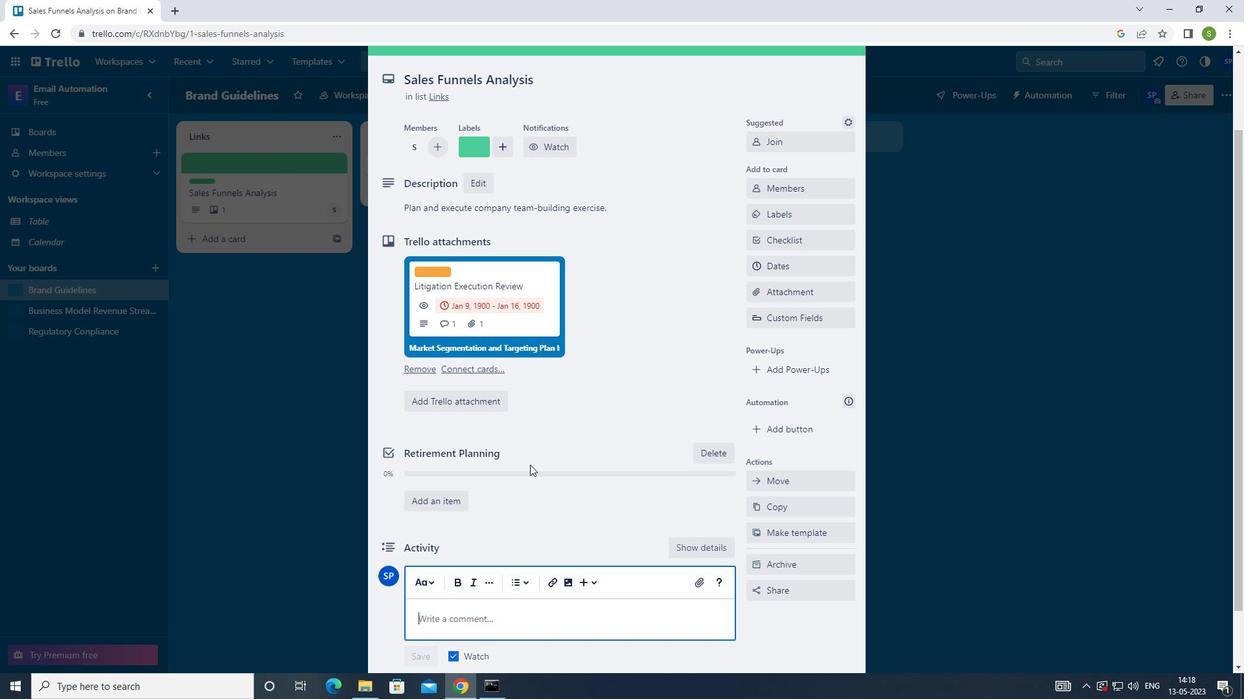 
Action: Key pressed <Key.shift>WE<Key.space>SHOULD<Key.space>APPROACH<Key.space>THIS<Key.space>TASK<Key.space>WITH<Key.space>A<Key.space>SENSE<Key.space>OF<Key.space>EMPATHY<Key.space>PUTTING<Key.space>OURSELVES<Key.space>IN<Key.space>THE<Key.space>SHOES<Key.space>OF<Key.space><Key.space>OUR<Key.space>STAKEHOLDER<Key.space>TO<Key.space>UNDERSTAND<Key.space>THEIR<Key.space>PERSPECTIVES
Screenshot: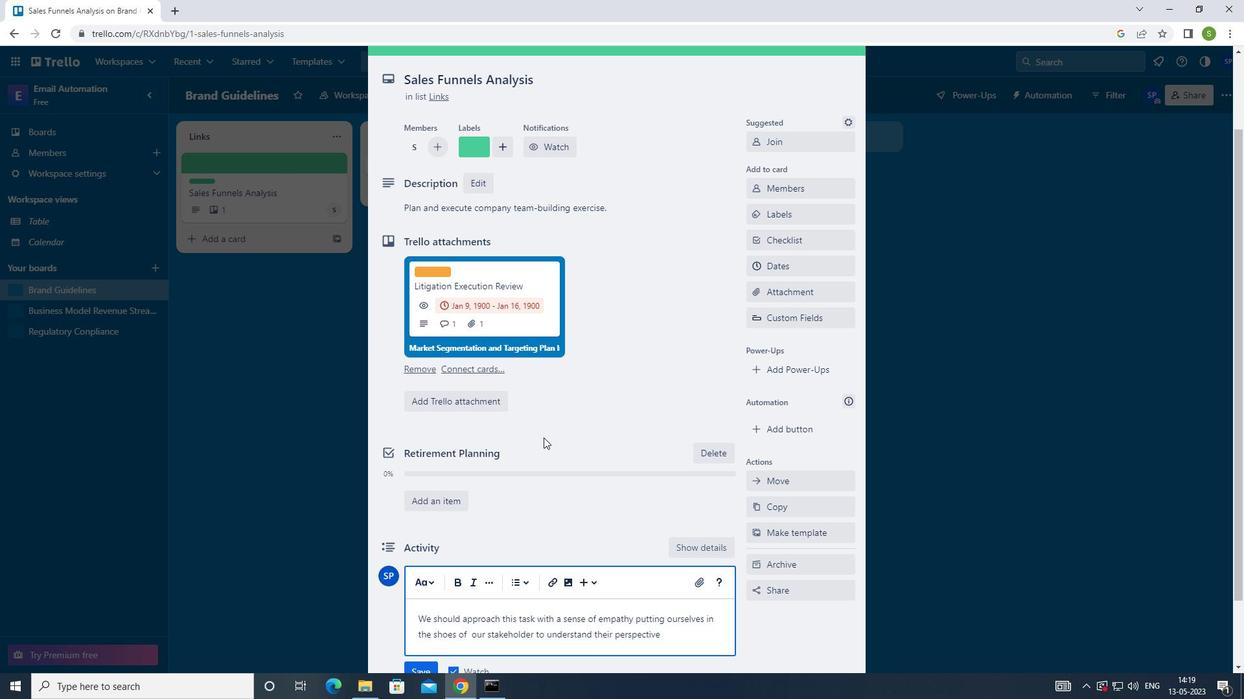
Action: Mouse moved to (523, 520)
Screenshot: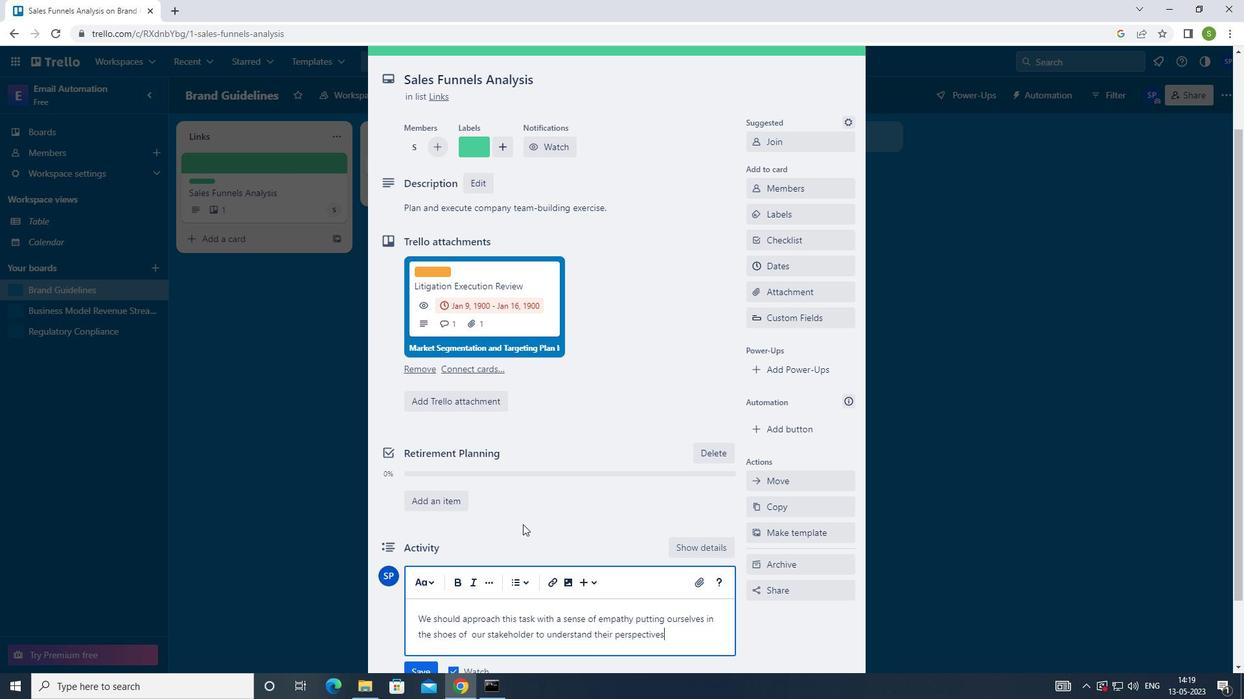 
Action: Mouse scrolled (523, 519) with delta (0, 0)
Screenshot: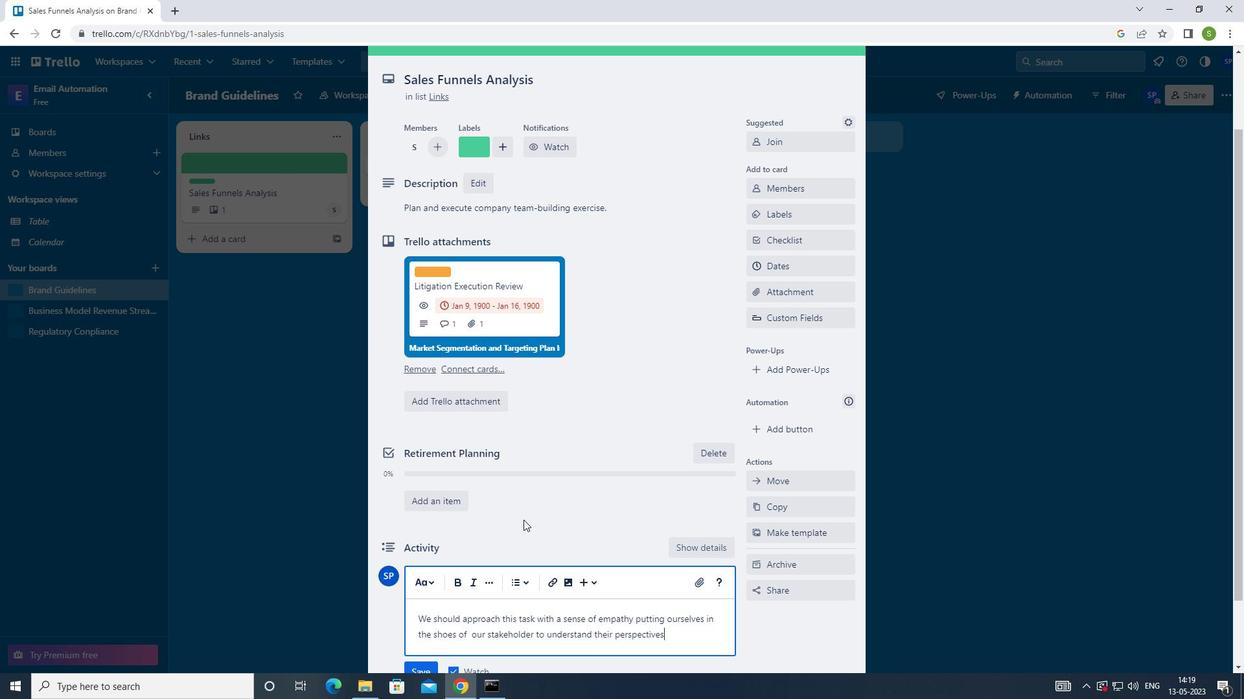 
Action: Mouse moved to (414, 605)
Screenshot: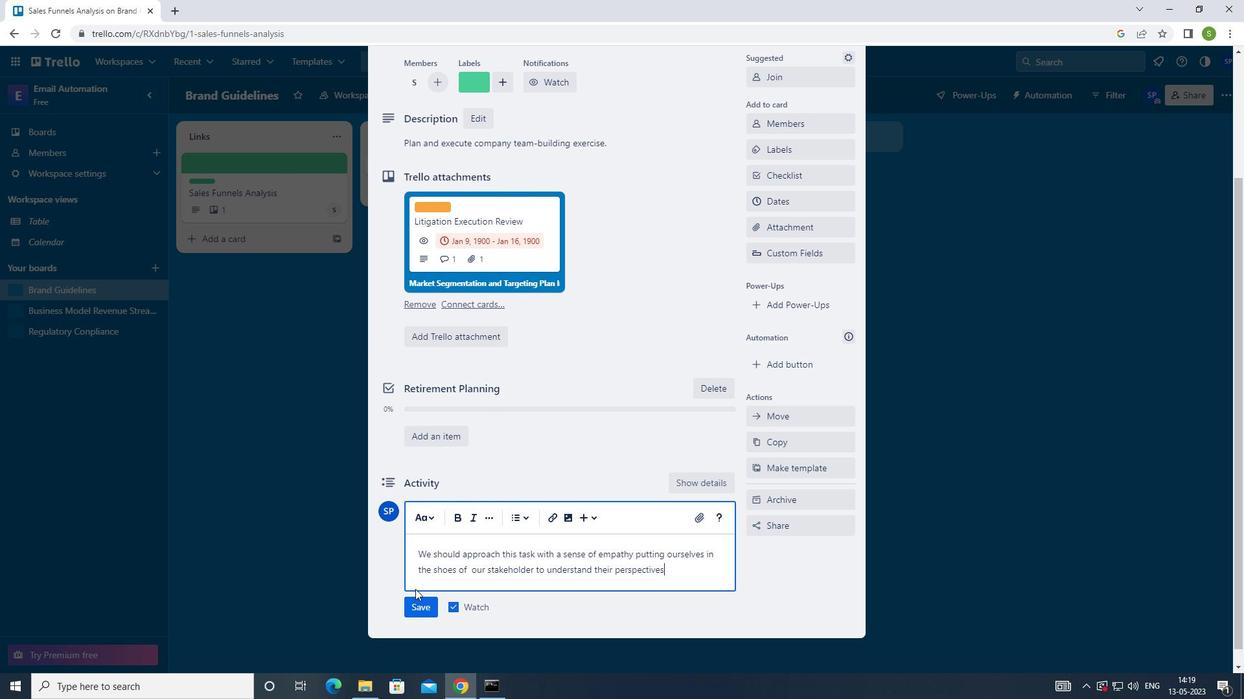 
Action: Mouse pressed left at (414, 605)
Screenshot: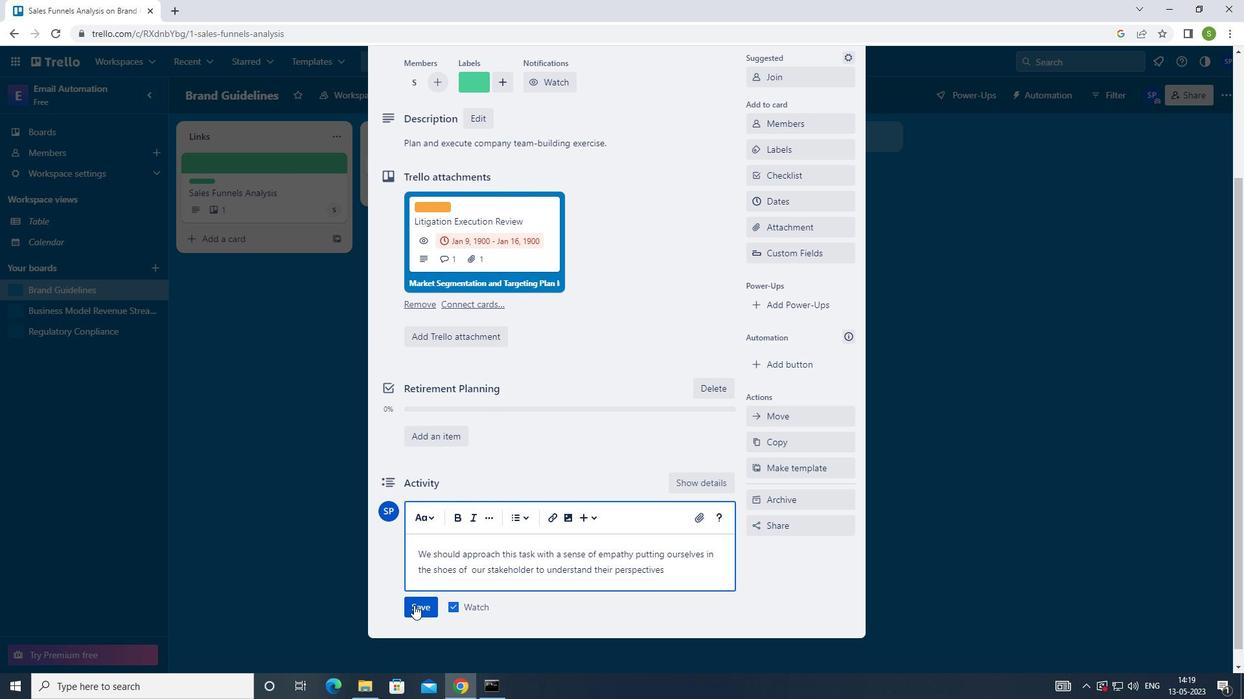 
Action: Mouse moved to (806, 202)
Screenshot: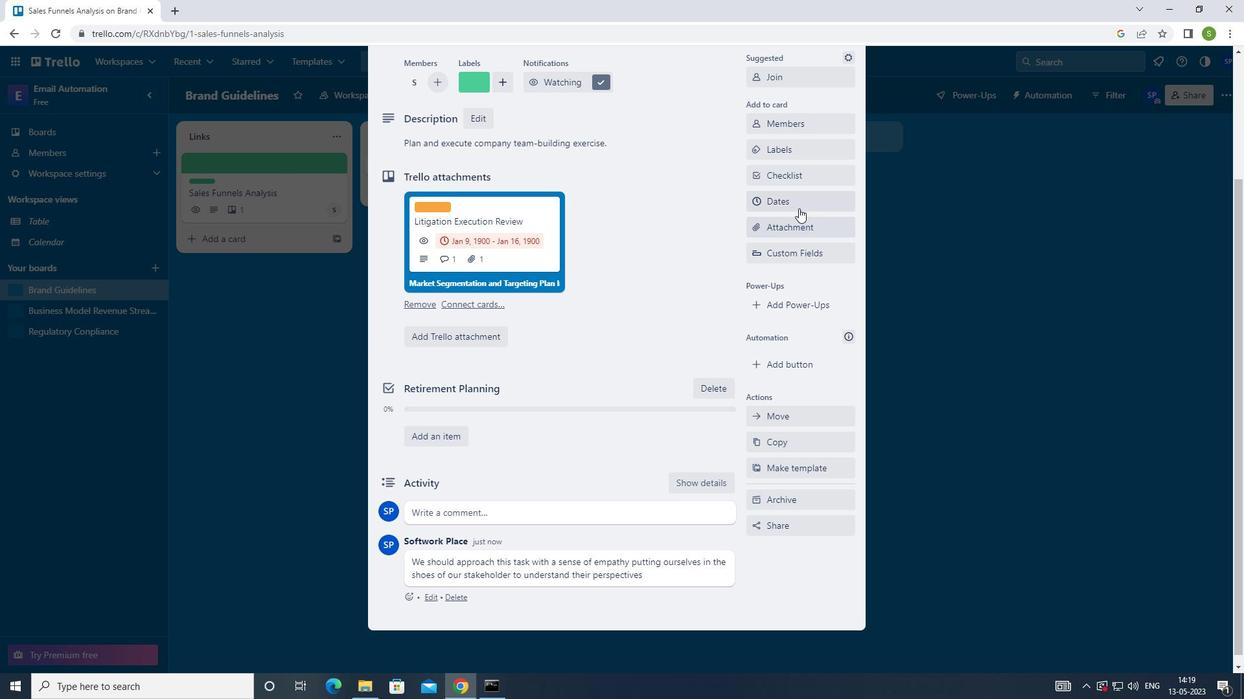 
Action: Mouse pressed left at (806, 202)
Screenshot: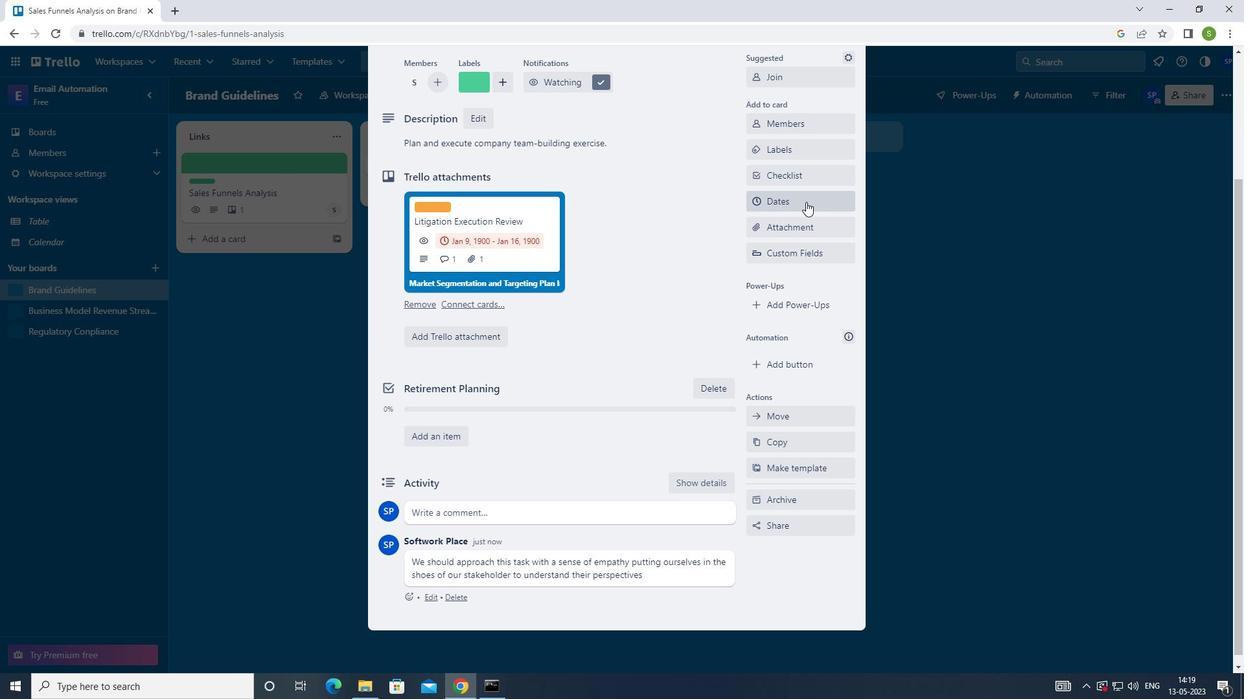 
Action: Mouse moved to (759, 469)
Screenshot: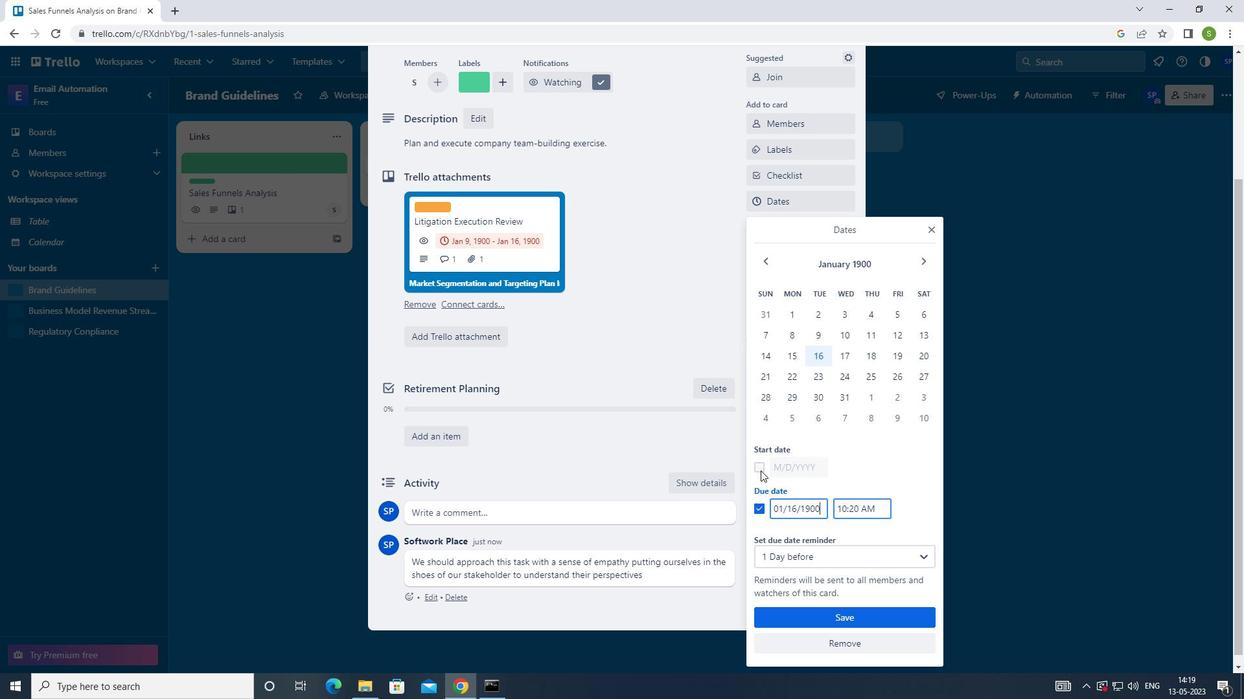 
Action: Mouse pressed left at (759, 469)
Screenshot: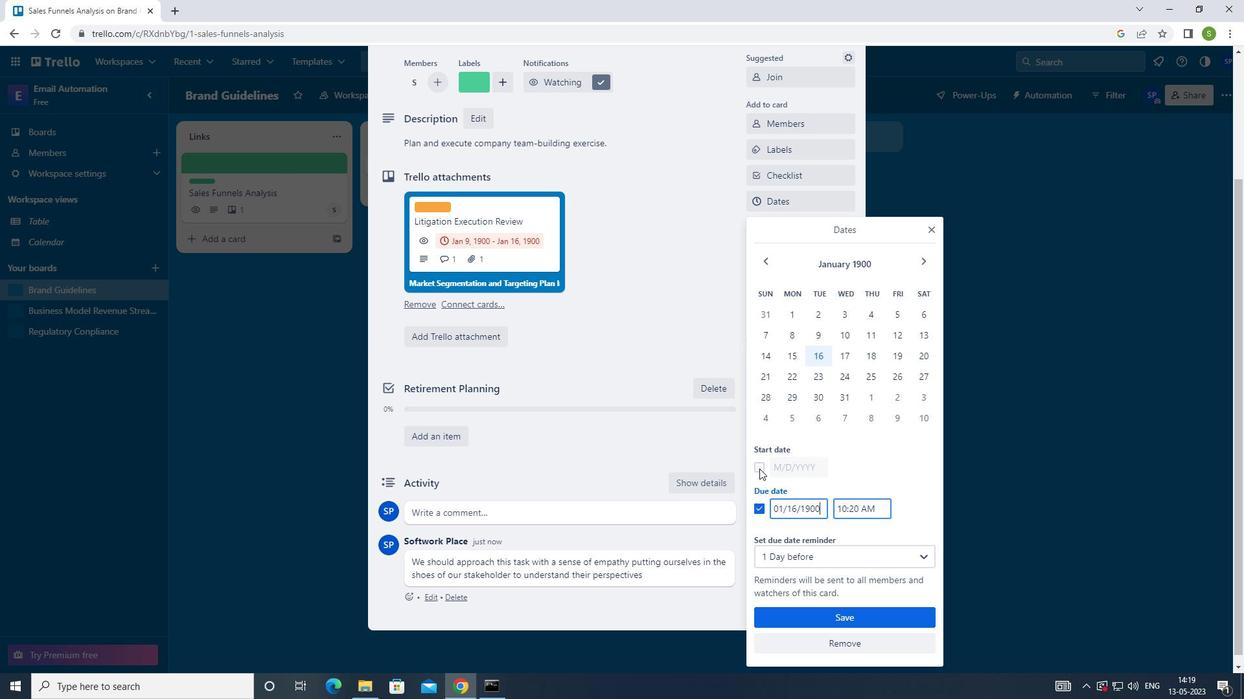 
Action: Mouse moved to (798, 320)
Screenshot: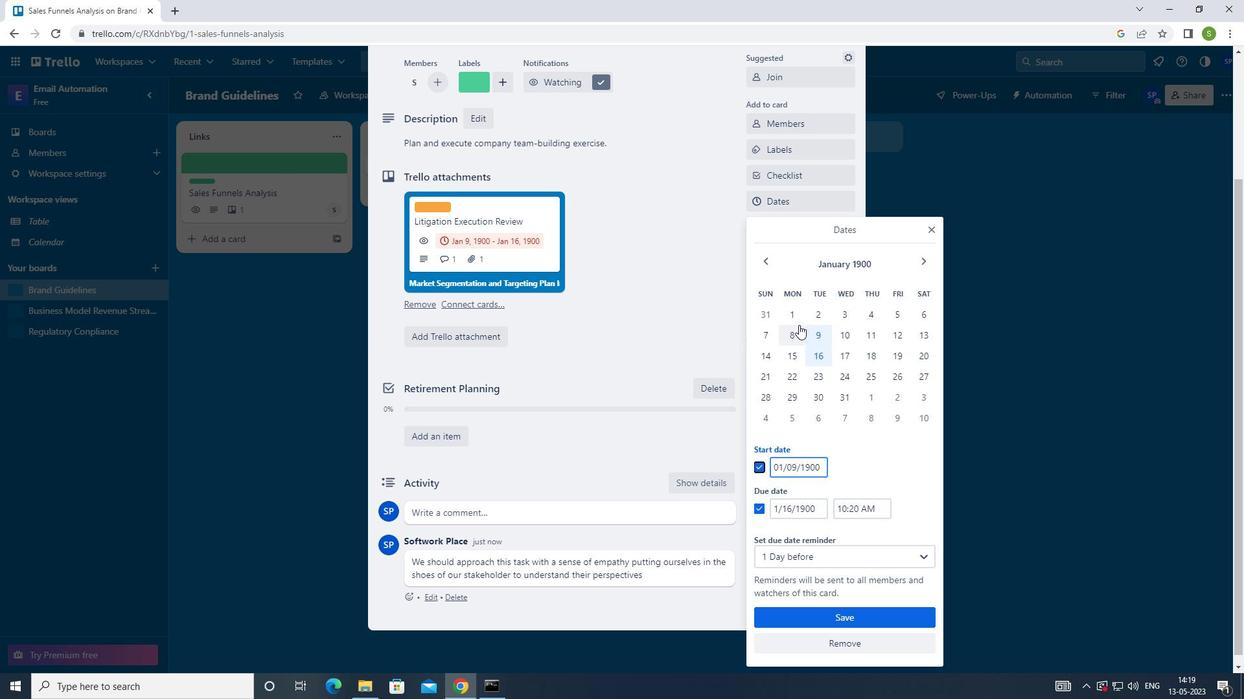 
Action: Mouse pressed left at (798, 320)
Screenshot: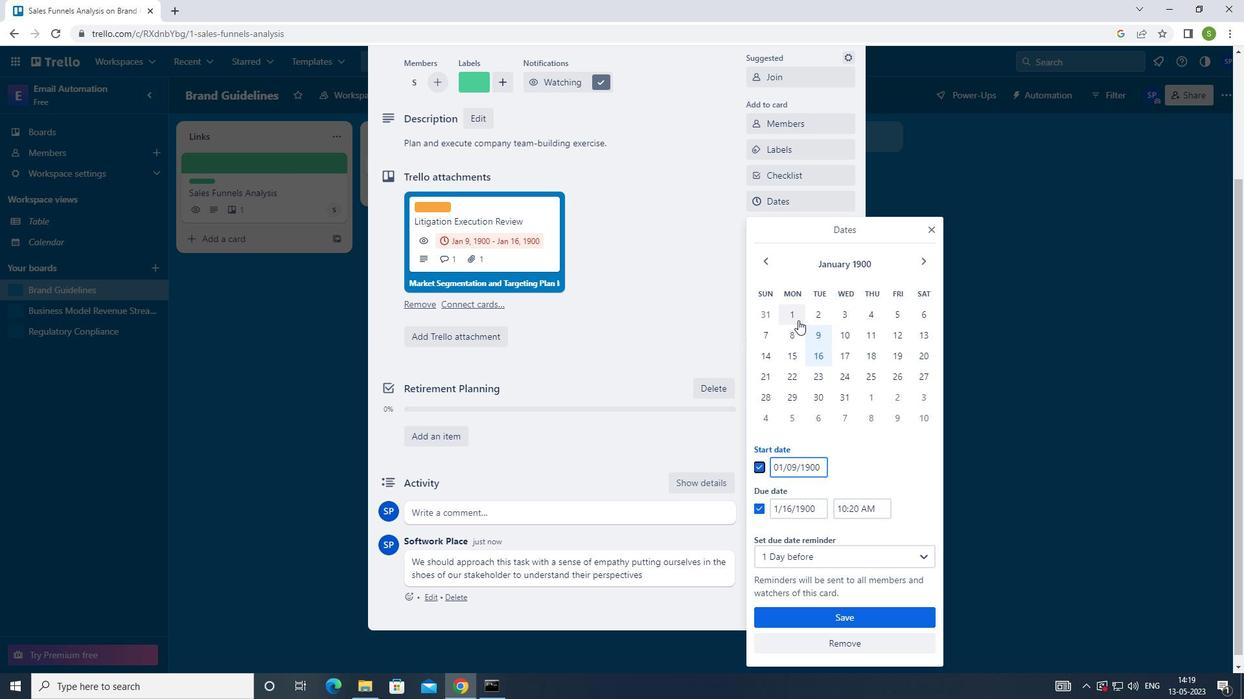 
Action: Mouse moved to (789, 338)
Screenshot: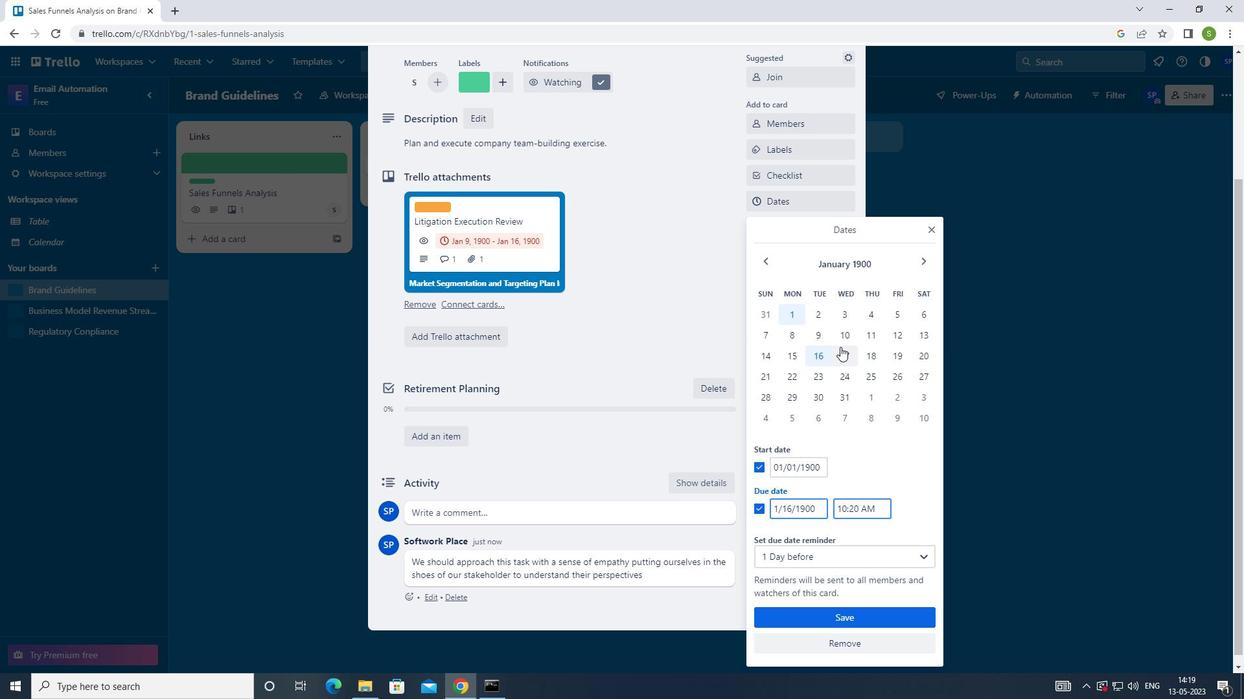 
Action: Mouse pressed left at (789, 338)
Screenshot: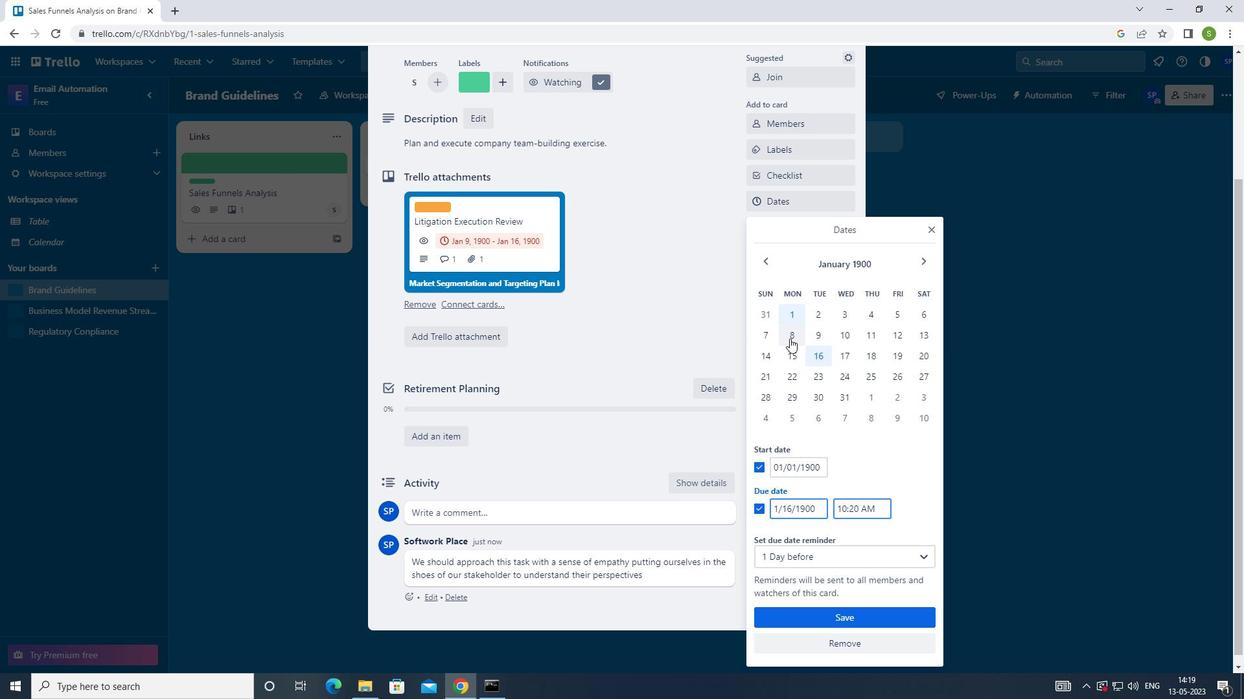 
Action: Mouse moved to (836, 613)
Screenshot: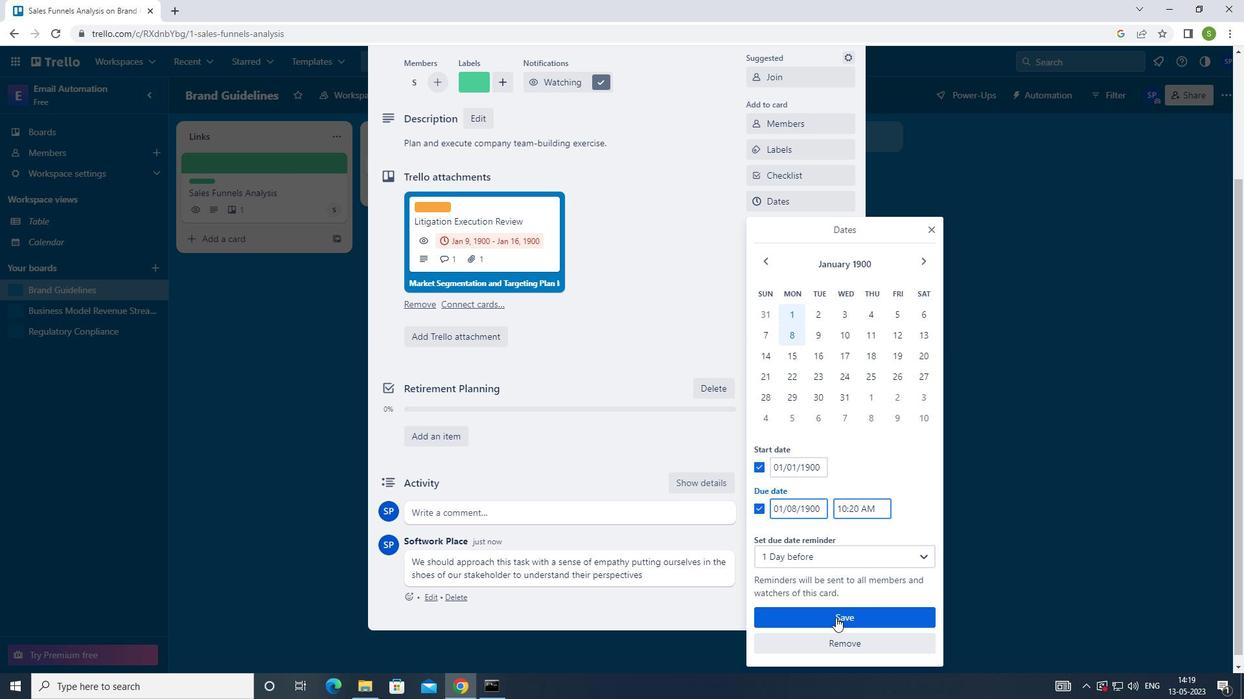 
Action: Mouse pressed left at (836, 613)
Screenshot: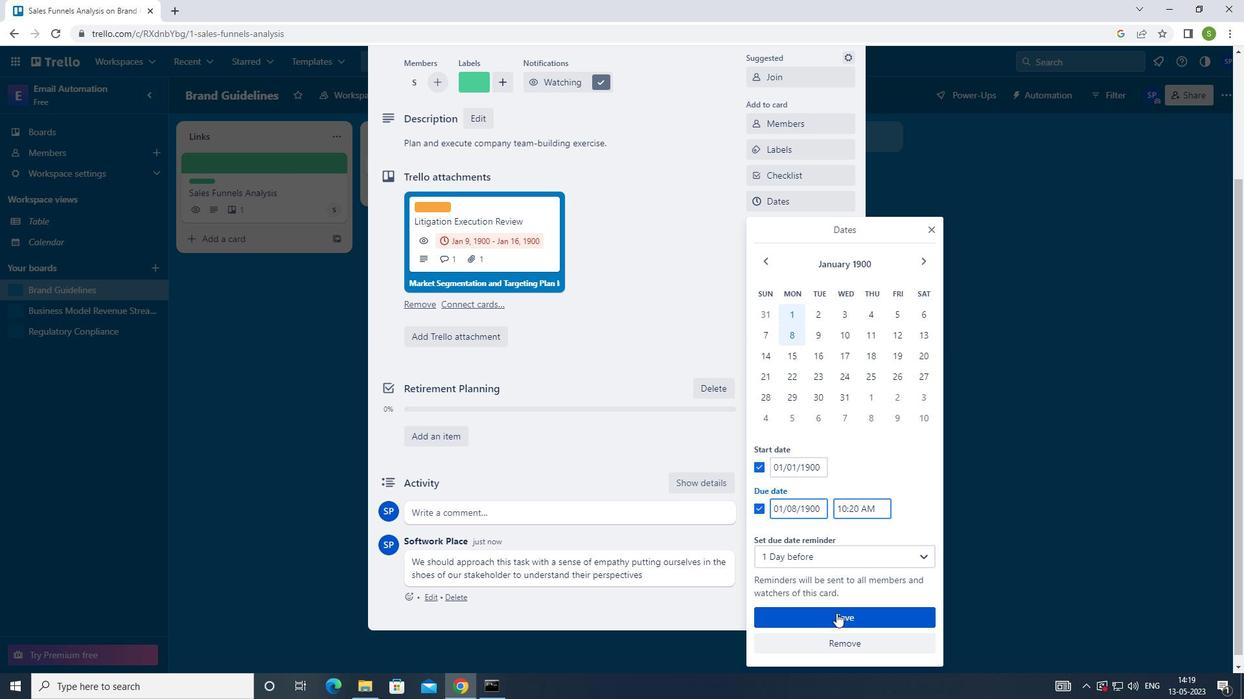 
Action: Mouse moved to (838, 606)
Screenshot: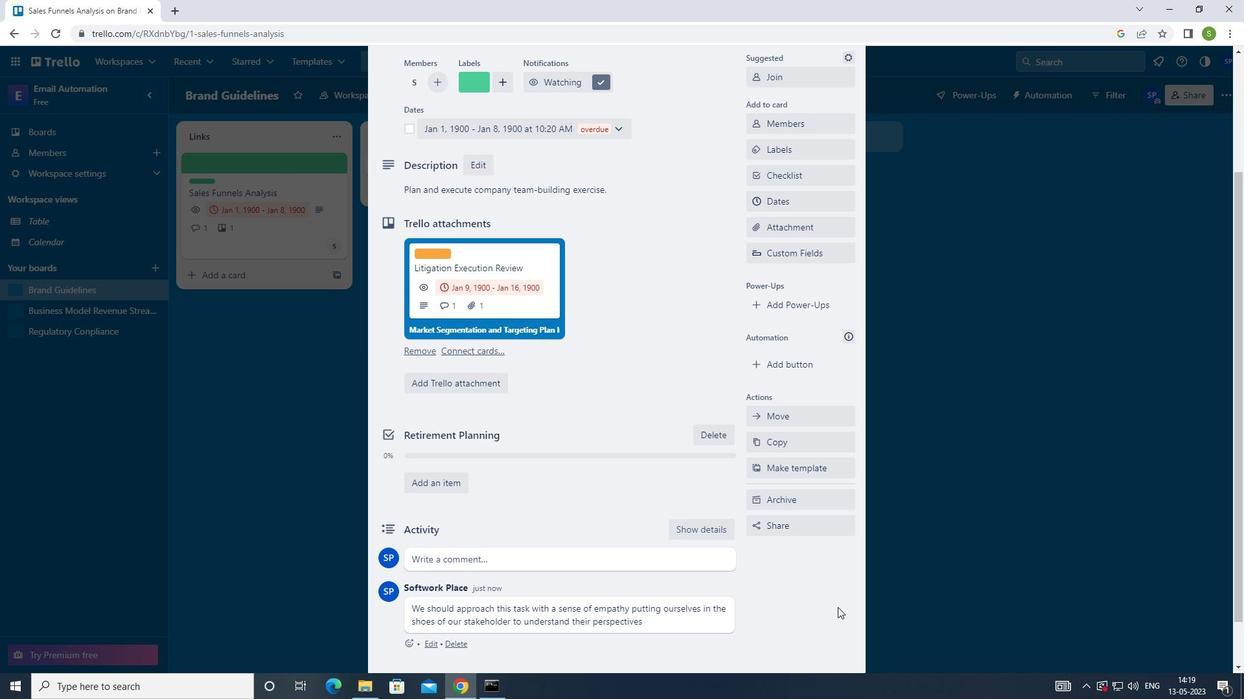 
Action: Key pressed <Key.f8>
Screenshot: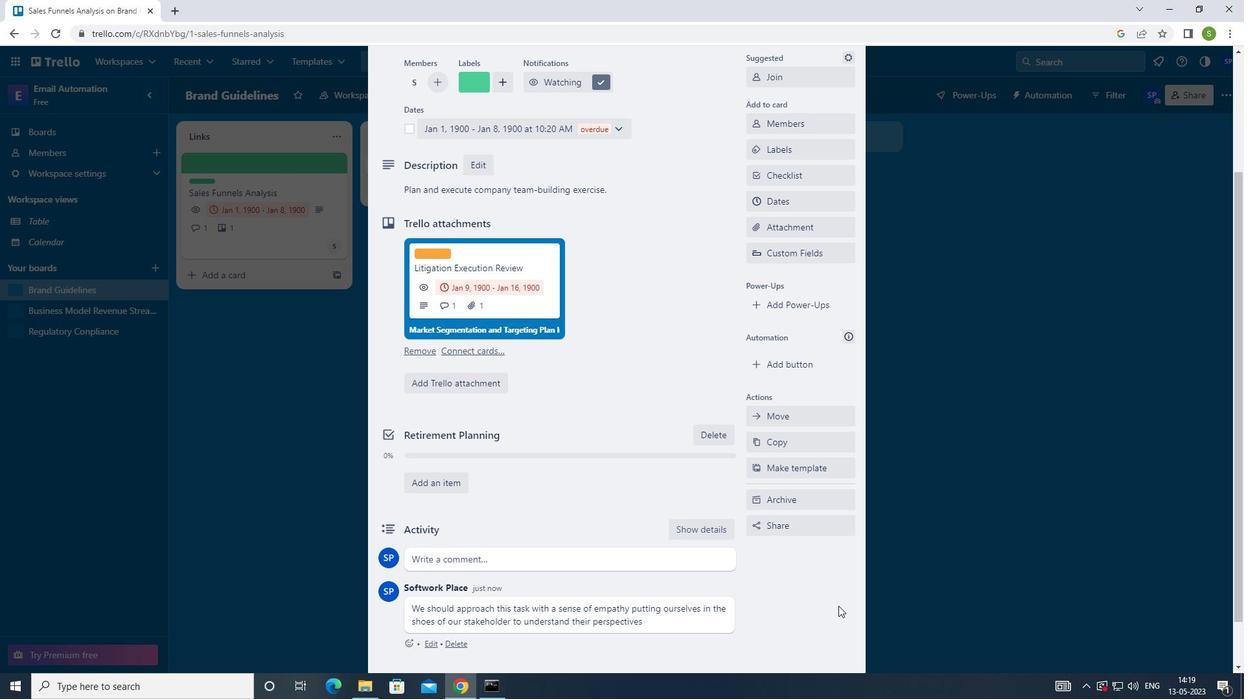 
